 Task: Navigate through the streets of St Louis to reach the Gateway Transportation Center.
Action: Mouse moved to (282, 87)
Screenshot: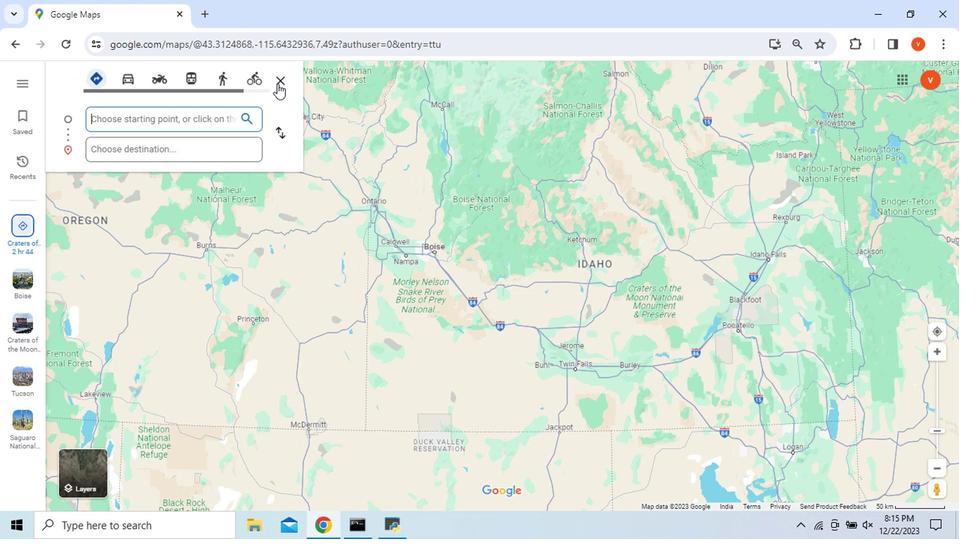 
Action: Mouse pressed left at (282, 87)
Screenshot: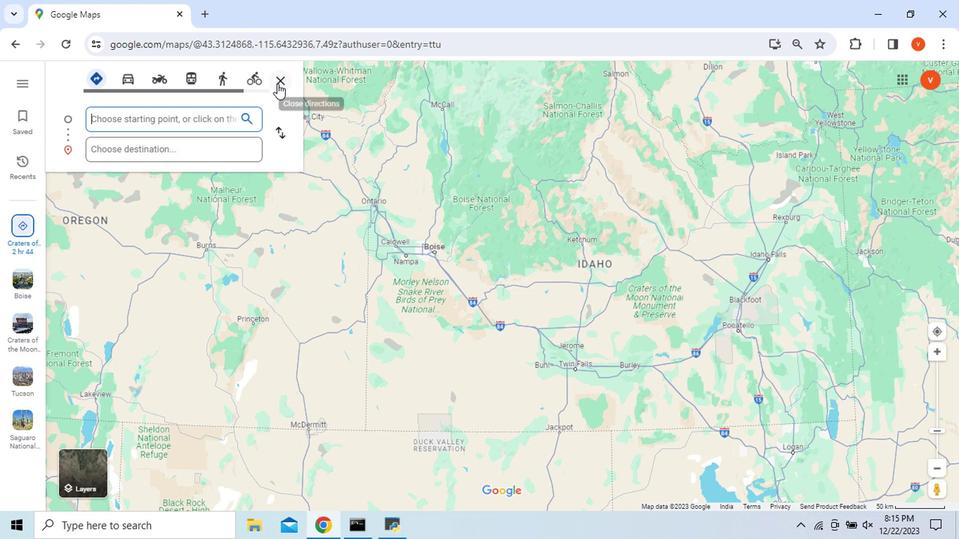 
Action: Mouse moved to (282, 87)
Screenshot: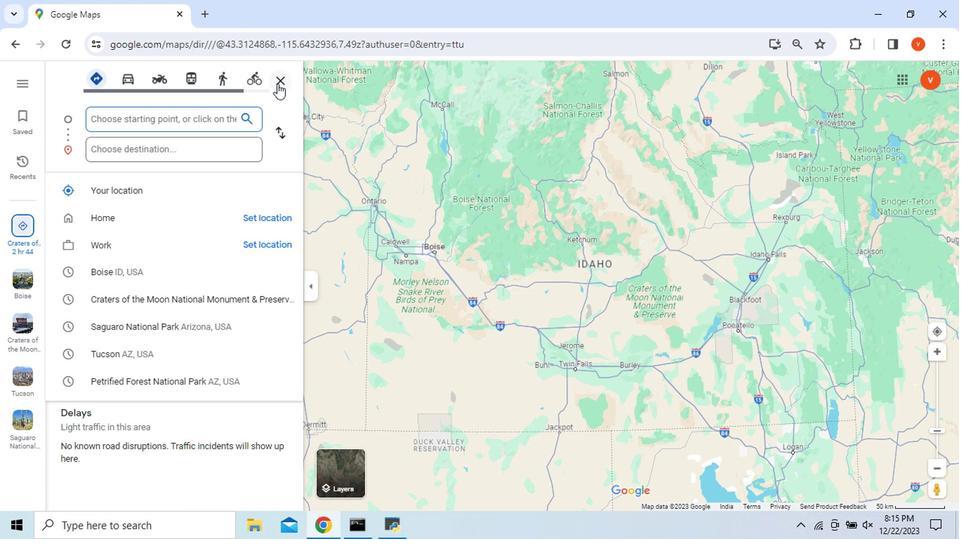 
Action: Key pressed <Key.shift>St.<Key.space><Key.shift_r>Louis
Screenshot: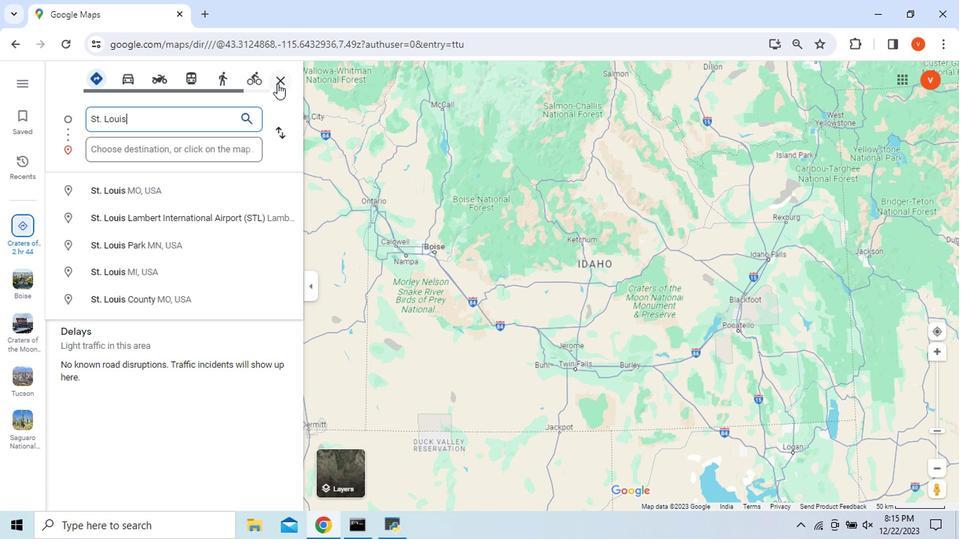 
Action: Mouse moved to (142, 187)
Screenshot: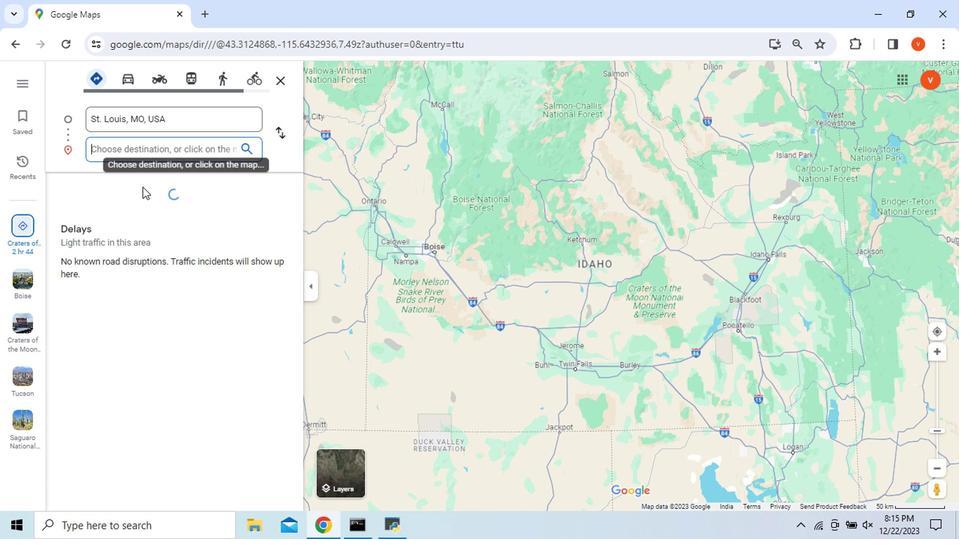 
Action: Mouse pressed left at (142, 187)
Screenshot: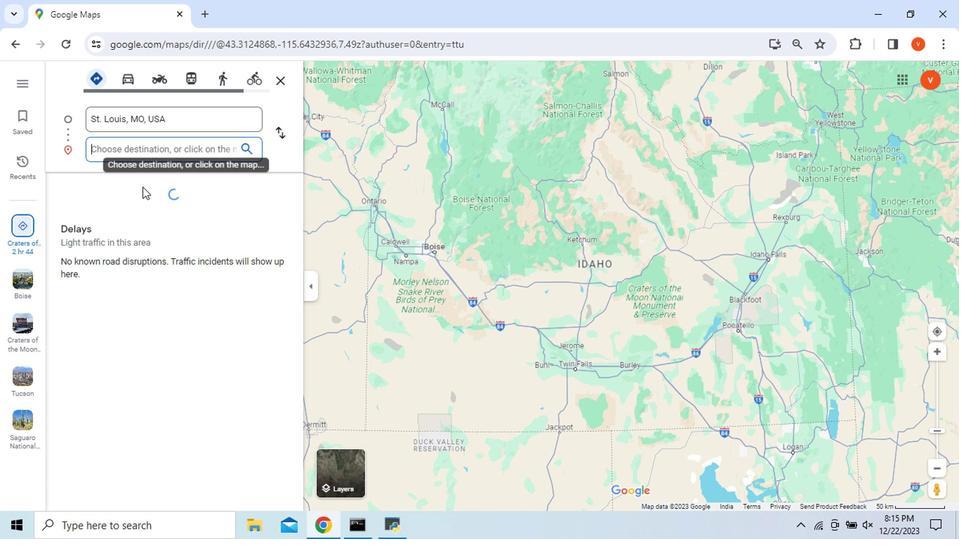 
Action: Mouse moved to (134, 156)
Screenshot: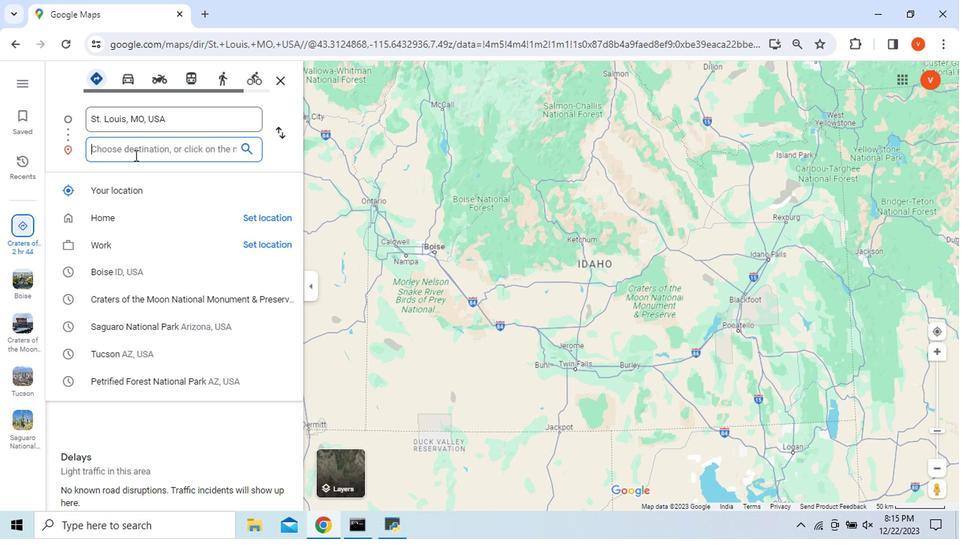 
Action: Mouse pressed left at (134, 156)
Screenshot: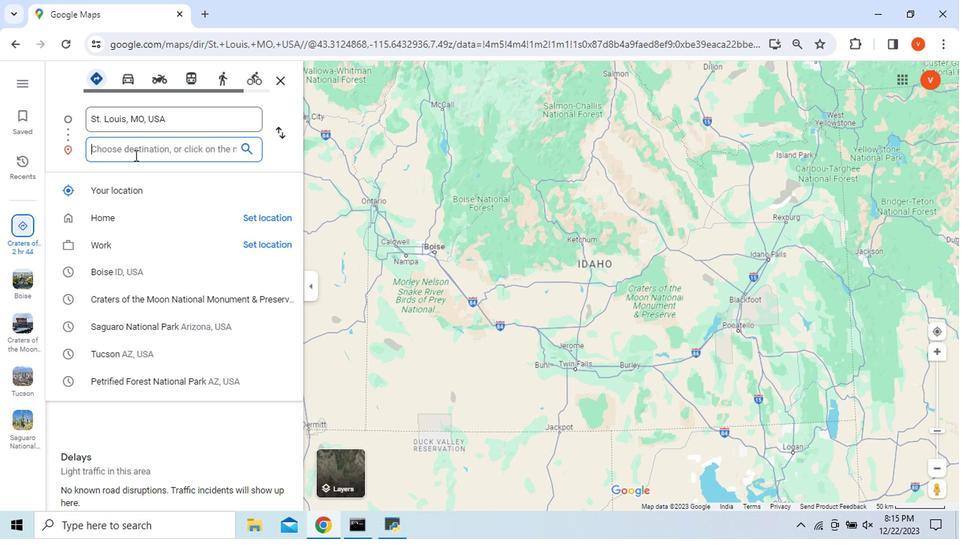 
Action: Mouse moved to (134, 157)
Screenshot: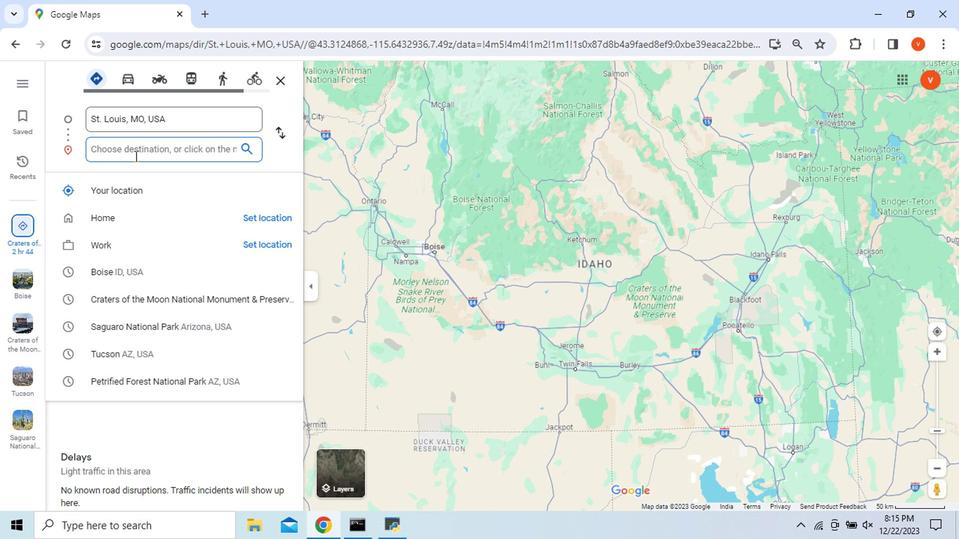 
Action: Key pressed <Key.shift>Gar<Key.backspace>teway<Key.space><Key.shift>Tra
Screenshot: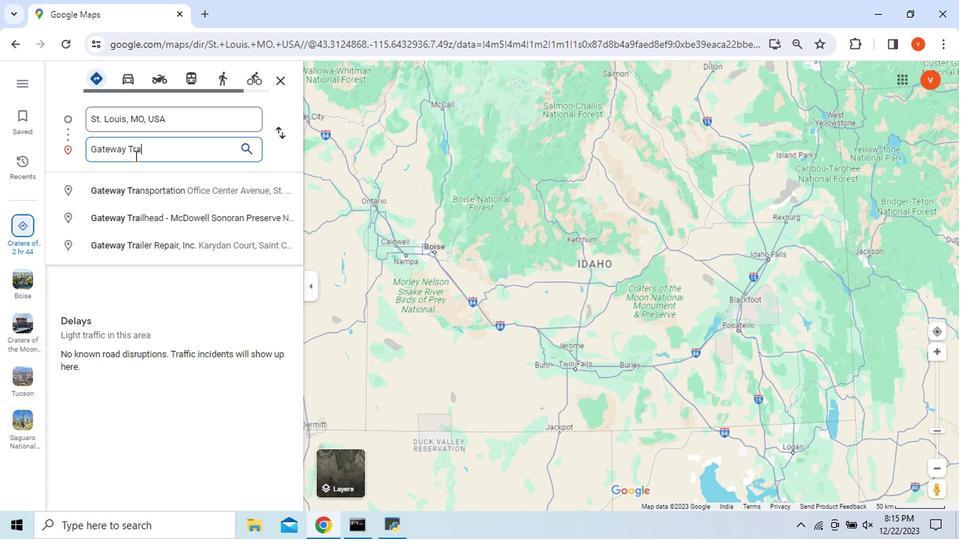 
Action: Mouse moved to (211, 184)
Screenshot: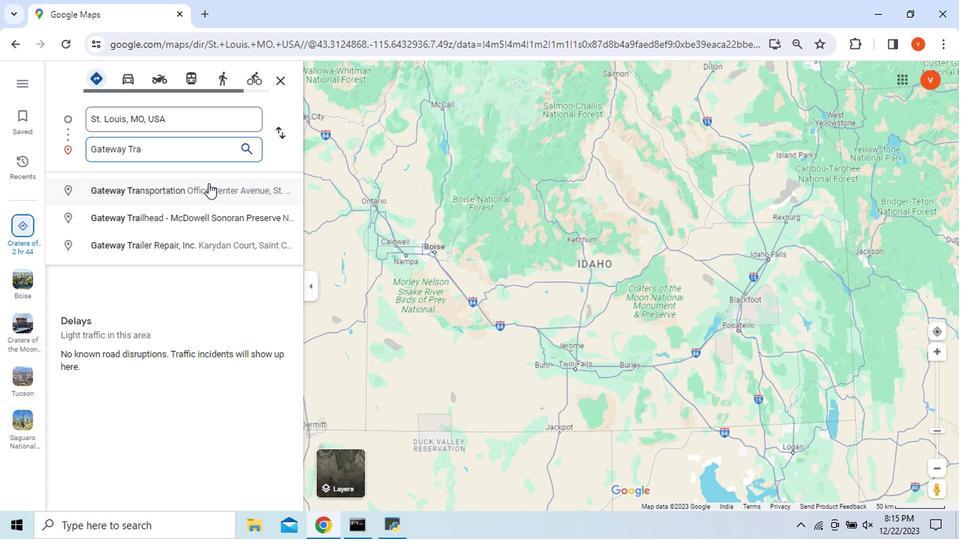 
Action: Mouse pressed left at (211, 184)
Screenshot: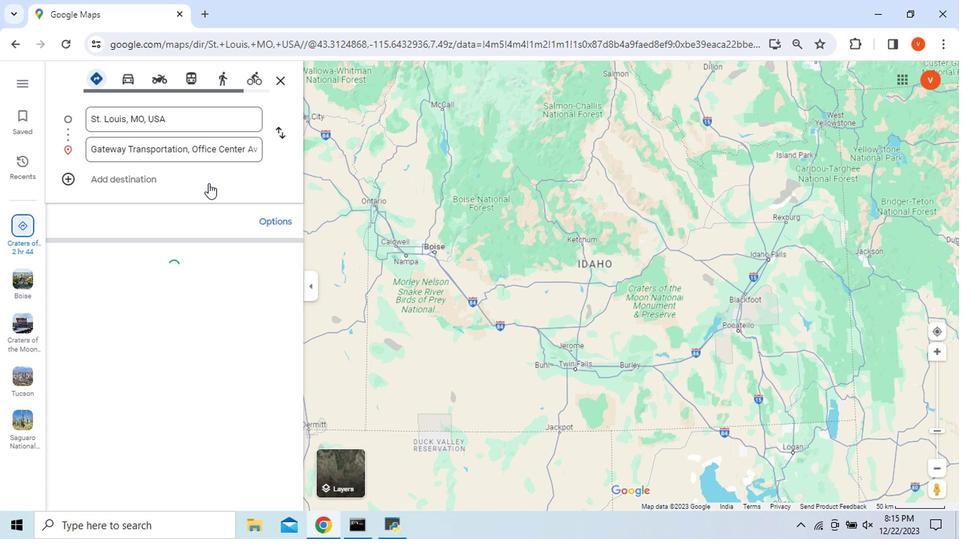 
Action: Mouse moved to (104, 338)
Screenshot: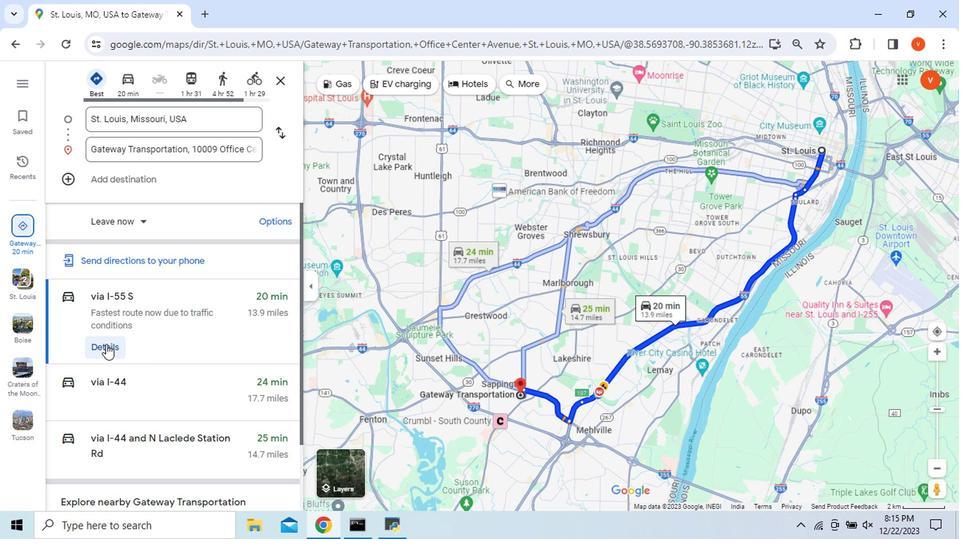 
Action: Mouse pressed left at (104, 338)
Screenshot: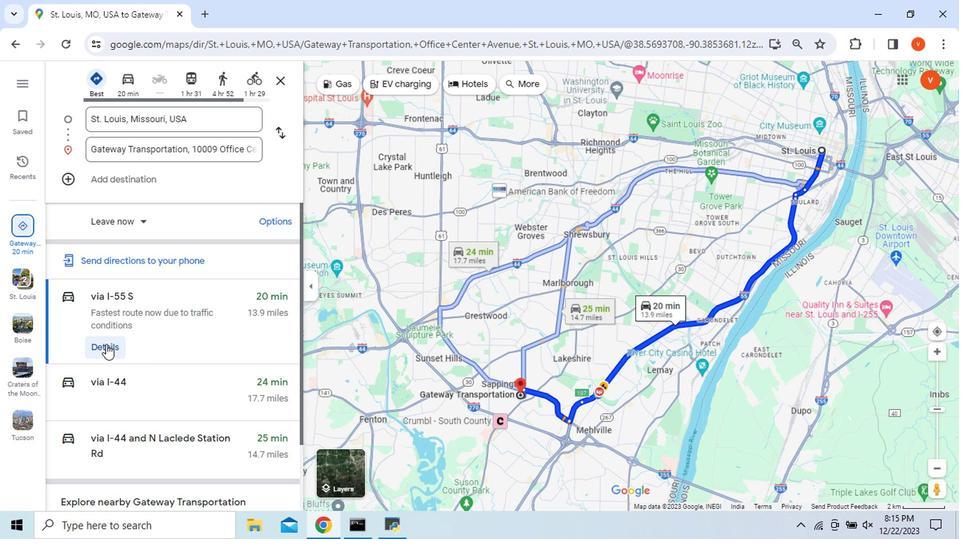 
Action: Mouse moved to (60, 238)
Screenshot: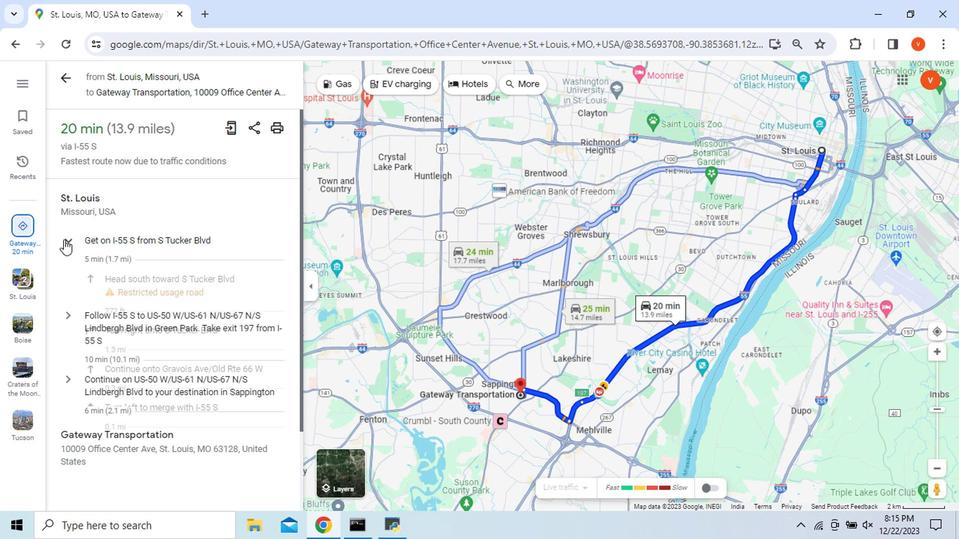
Action: Mouse pressed left at (60, 238)
Screenshot: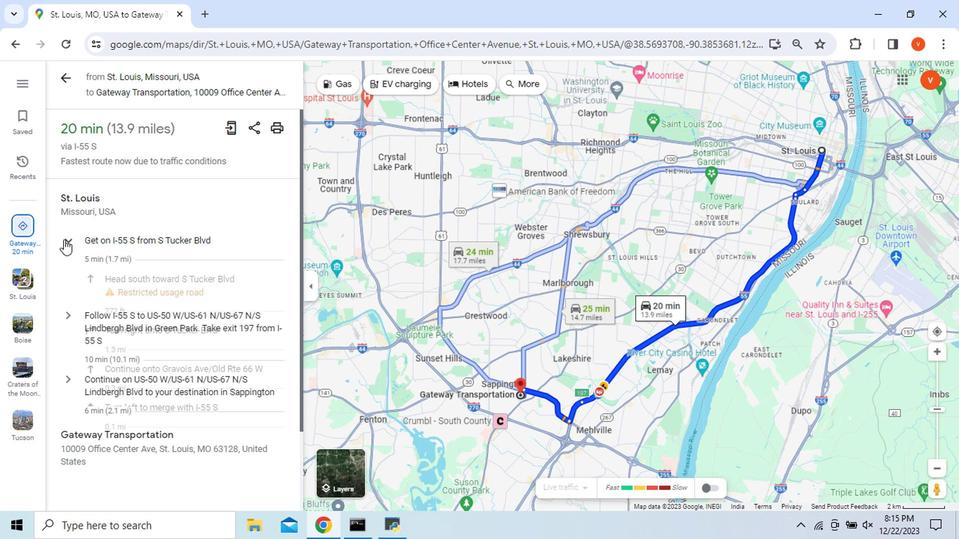 
Action: Mouse moved to (57, 241)
Screenshot: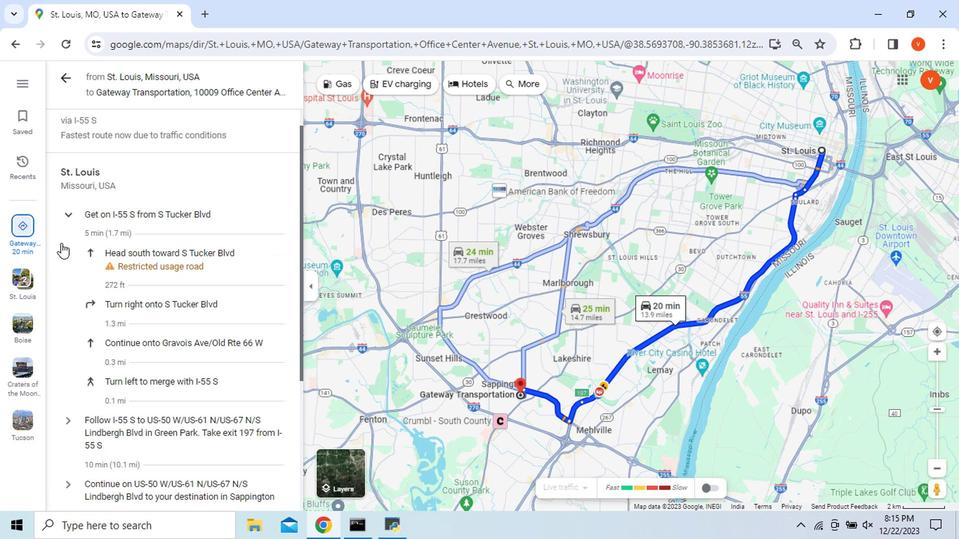 
Action: Mouse scrolled (57, 240) with delta (0, 0)
Screenshot: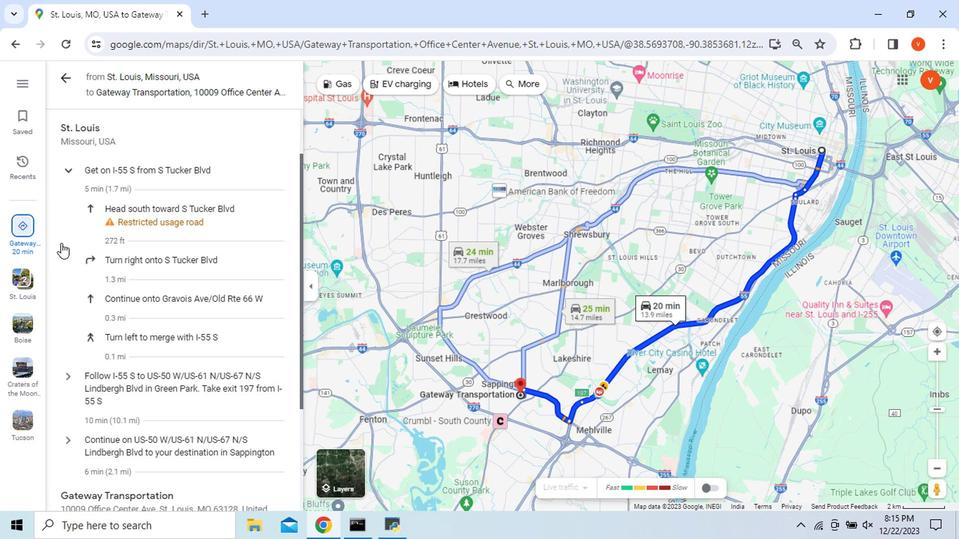 
Action: Mouse scrolled (57, 240) with delta (0, 0)
Screenshot: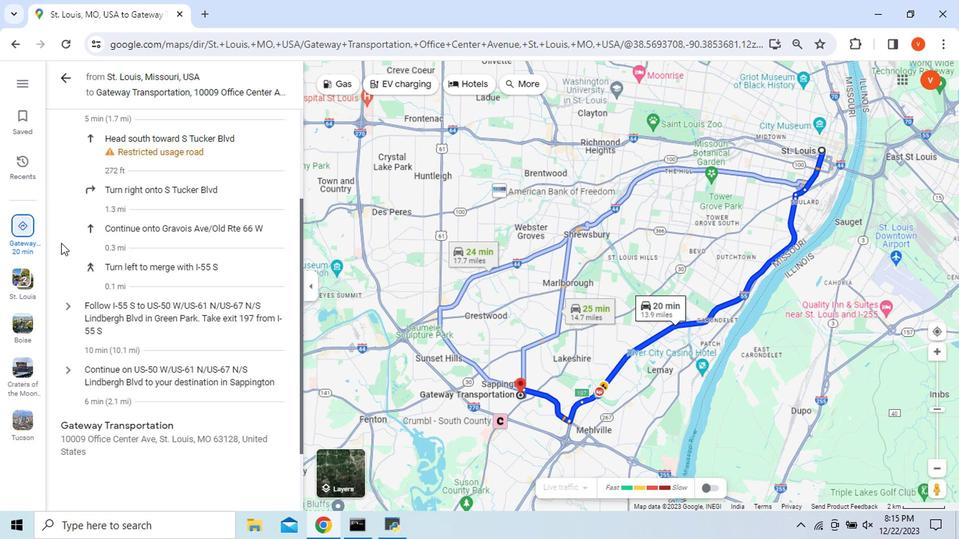 
Action: Mouse moved to (61, 303)
Screenshot: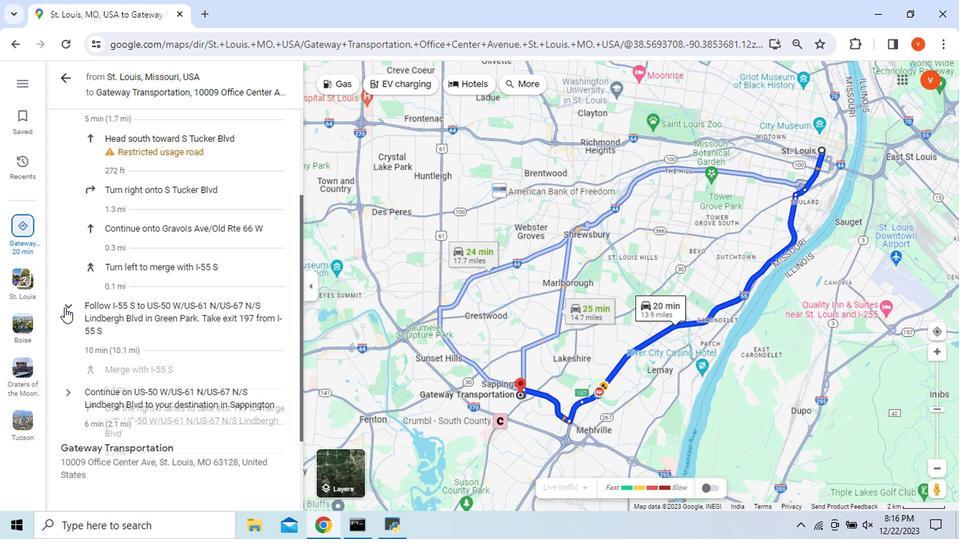 
Action: Mouse pressed left at (61, 303)
Screenshot: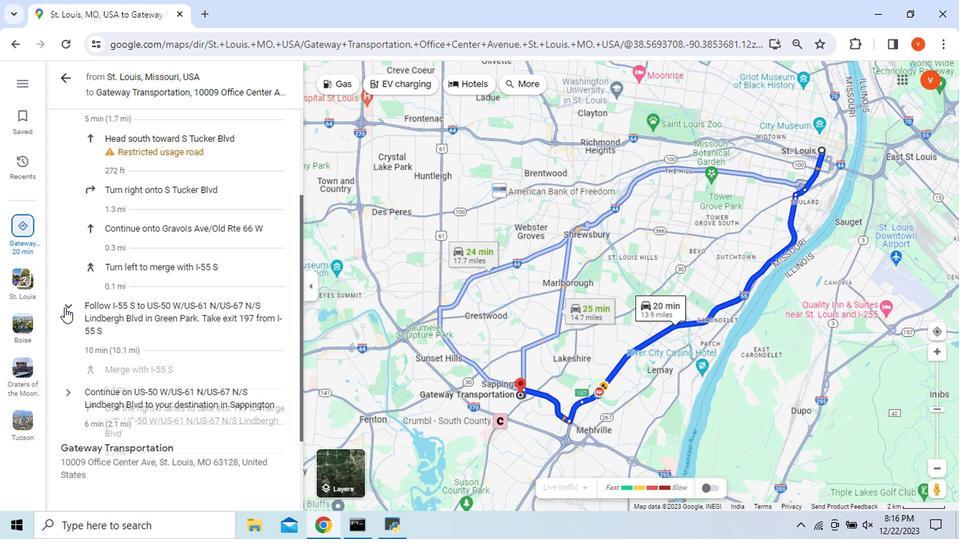 
Action: Mouse moved to (61, 303)
Screenshot: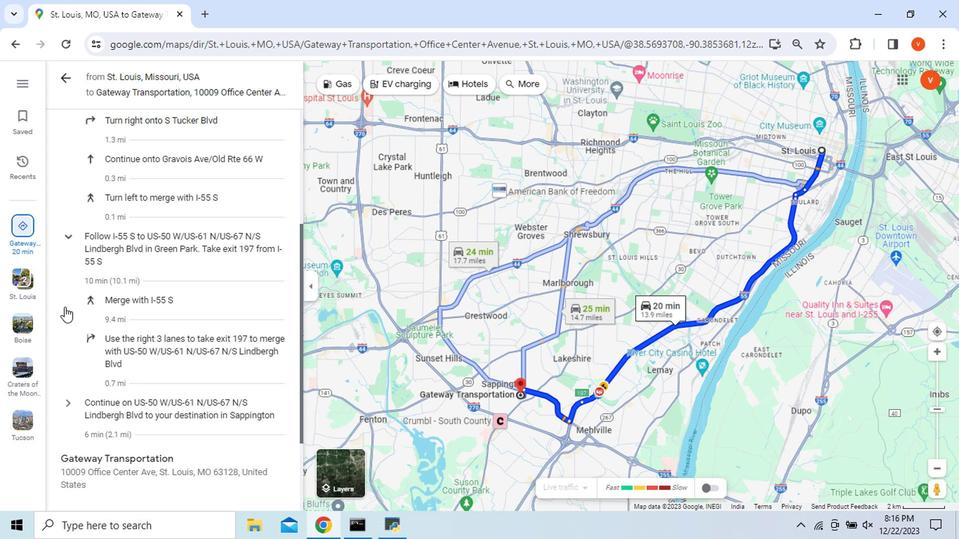 
Action: Mouse scrolled (61, 302) with delta (0, 0)
Screenshot: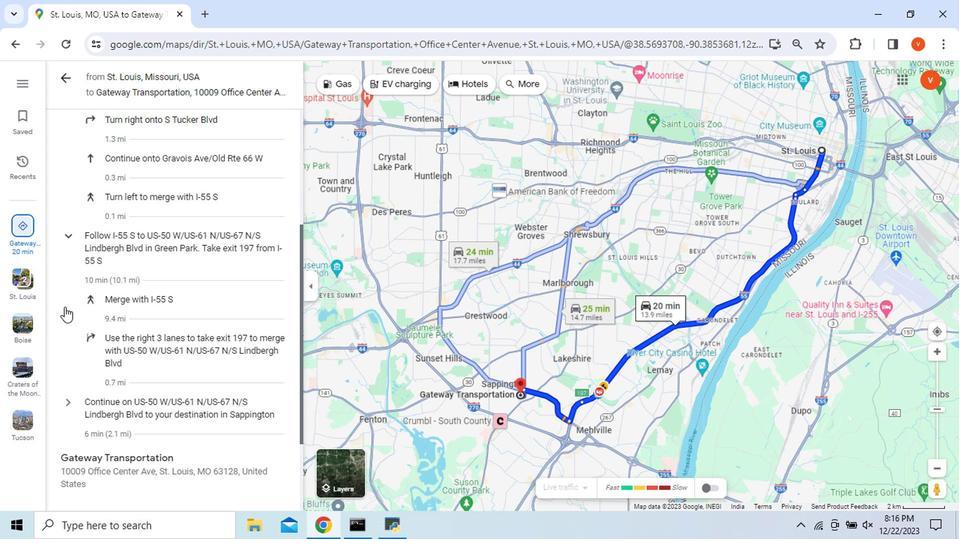 
Action: Mouse scrolled (61, 302) with delta (0, 0)
Screenshot: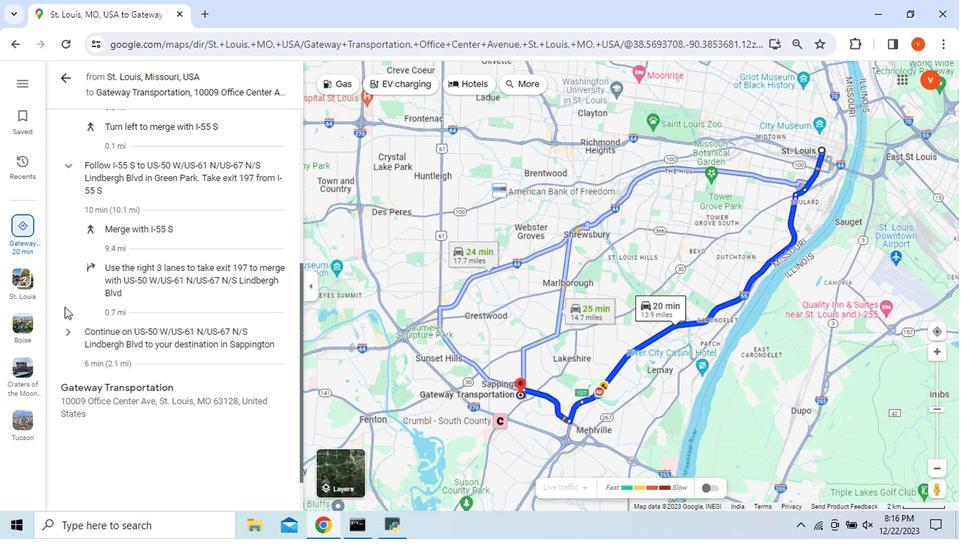 
Action: Mouse moved to (61, 323)
Screenshot: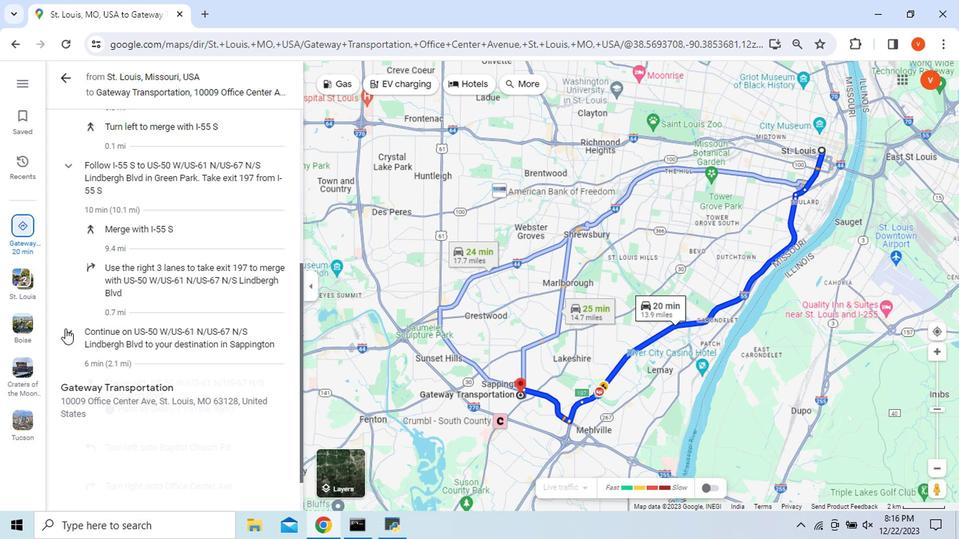 
Action: Mouse pressed left at (61, 323)
Screenshot: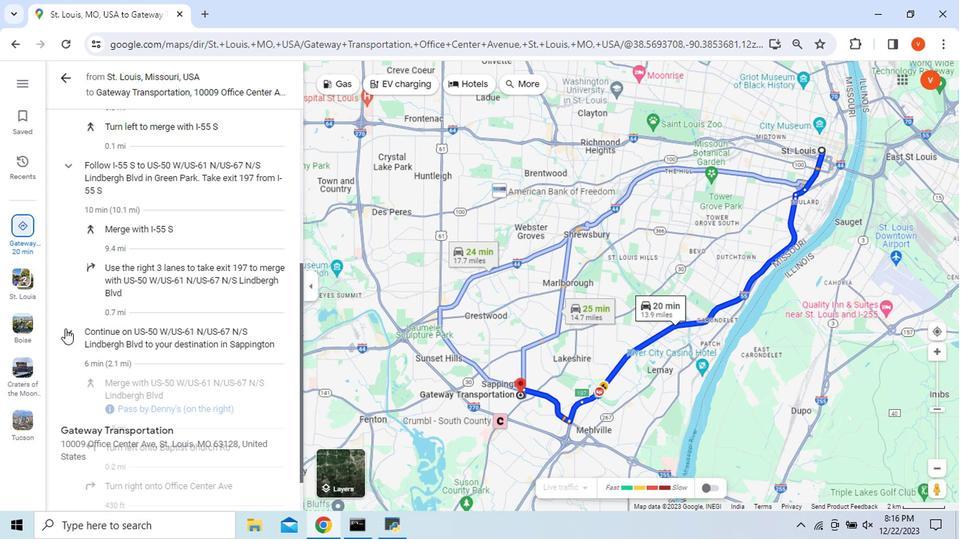 
Action: Mouse scrolled (61, 323) with delta (0, 0)
Screenshot: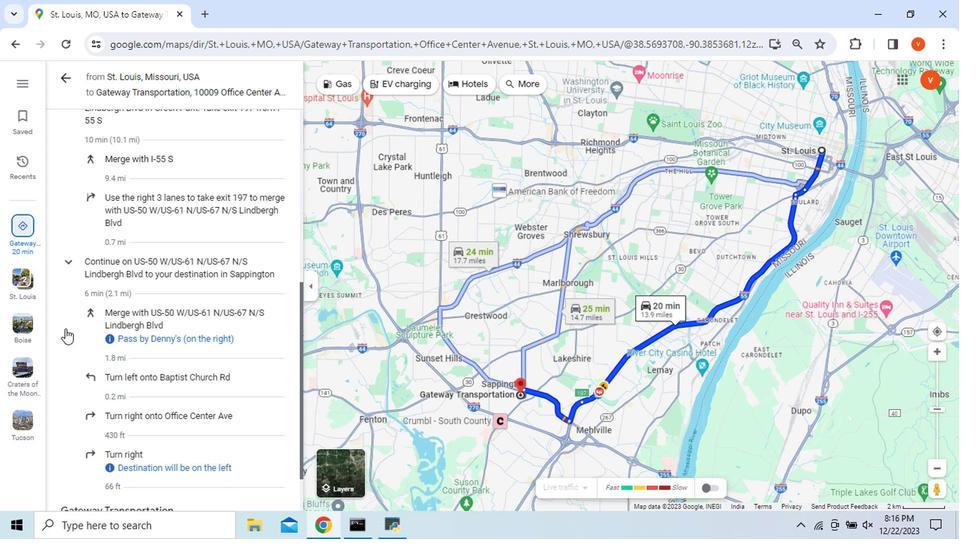 
Action: Mouse scrolled (61, 323) with delta (0, 0)
Screenshot: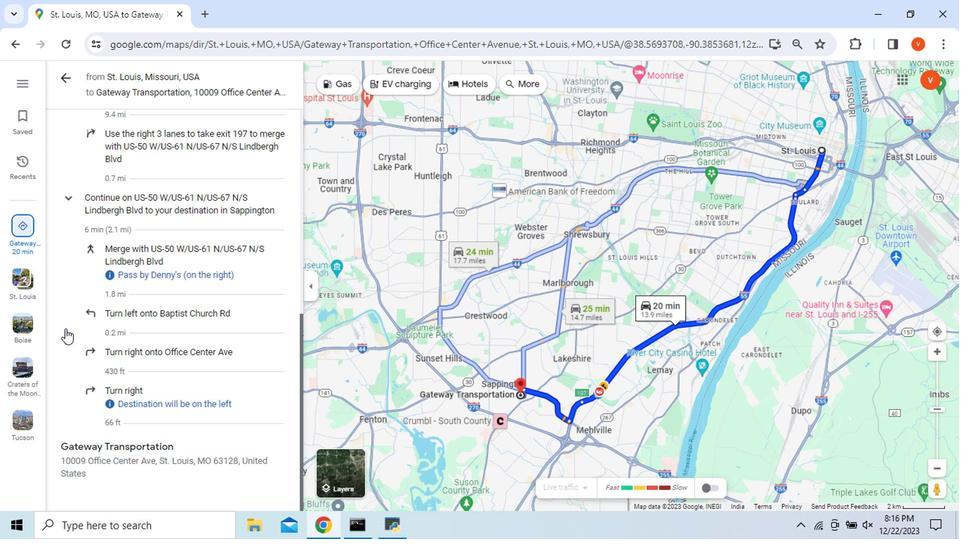 
Action: Mouse scrolled (61, 323) with delta (0, 0)
Screenshot: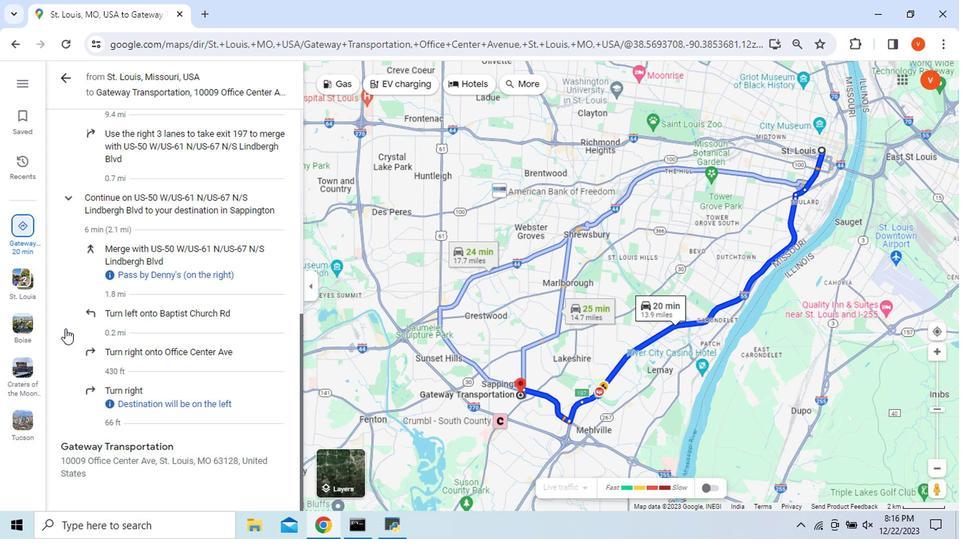
Action: Mouse moved to (62, 82)
Screenshot: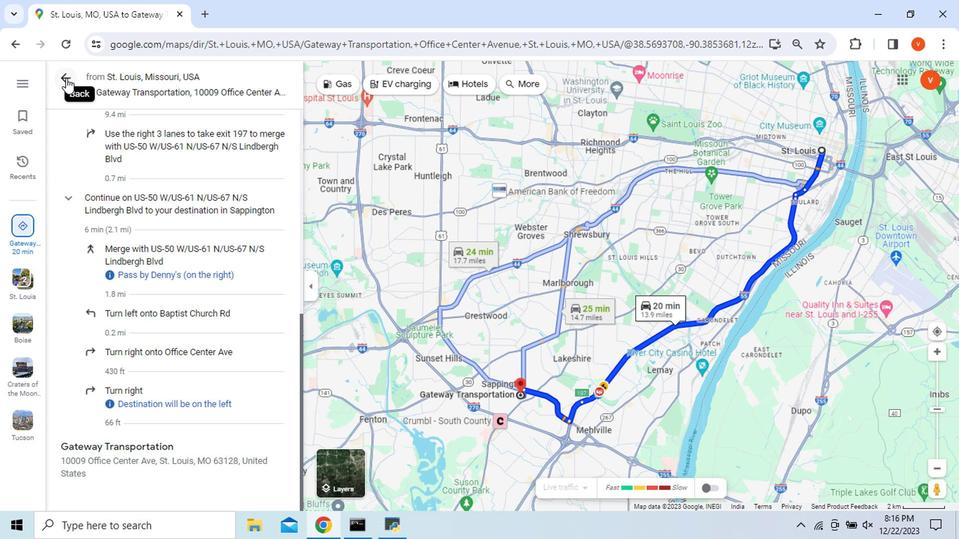 
Action: Mouse pressed left at (62, 82)
Screenshot: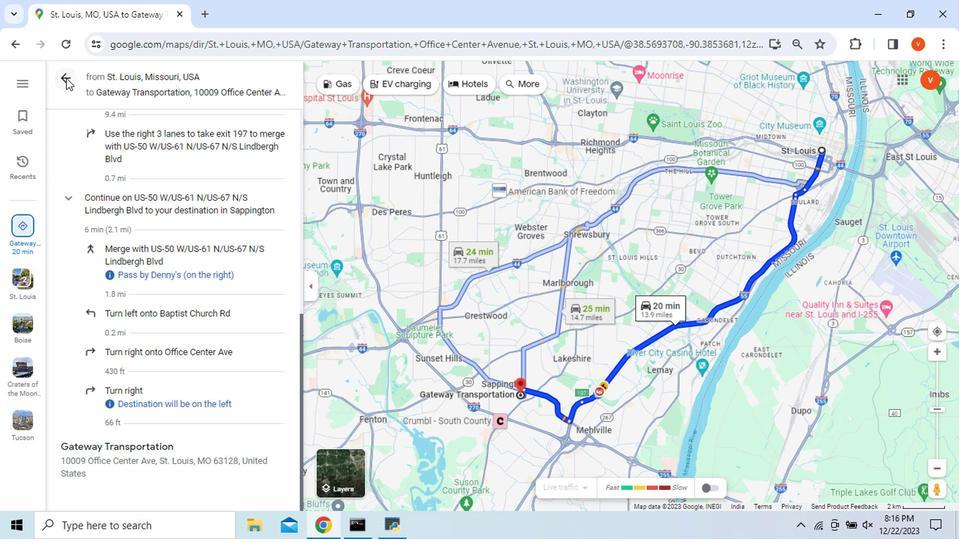 
Action: Mouse moved to (124, 391)
Screenshot: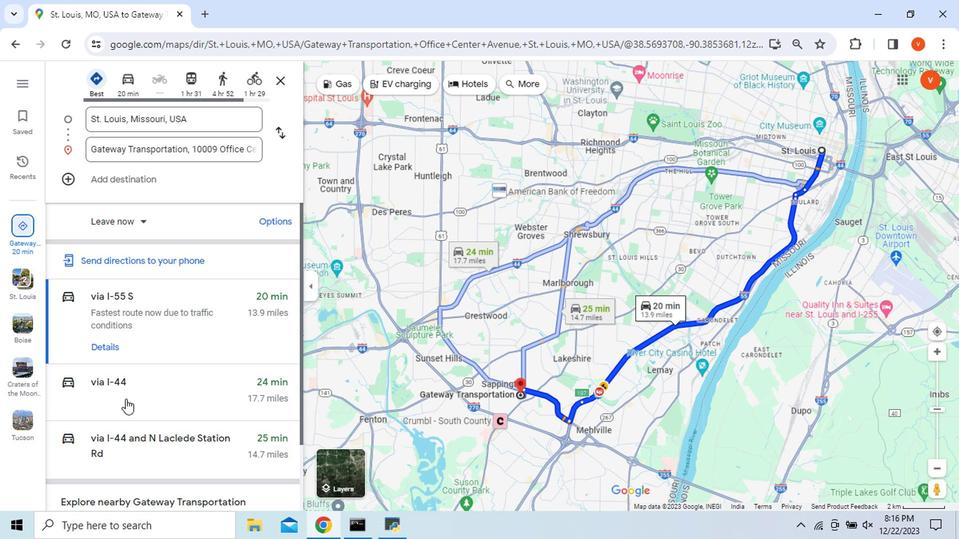 
Action: Mouse pressed left at (124, 391)
Screenshot: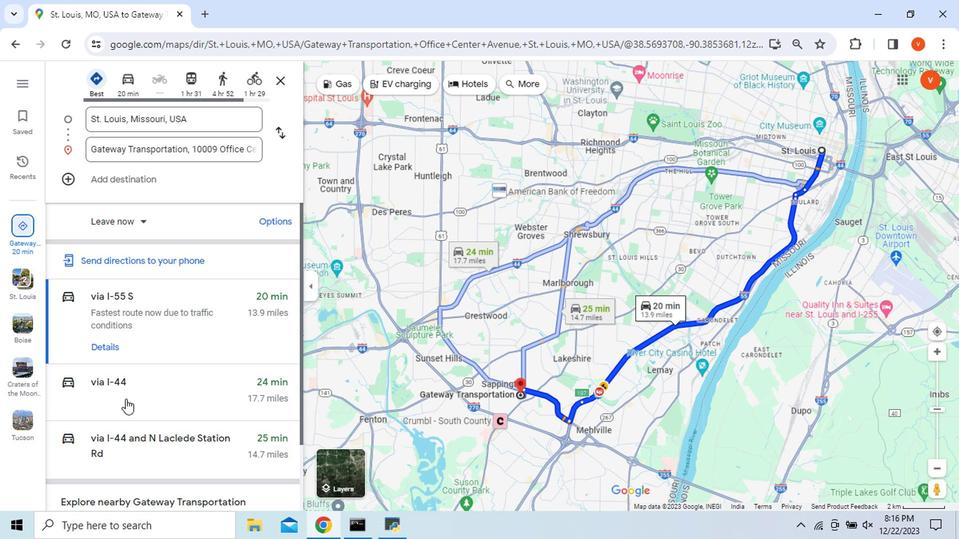 
Action: Mouse moved to (110, 382)
Screenshot: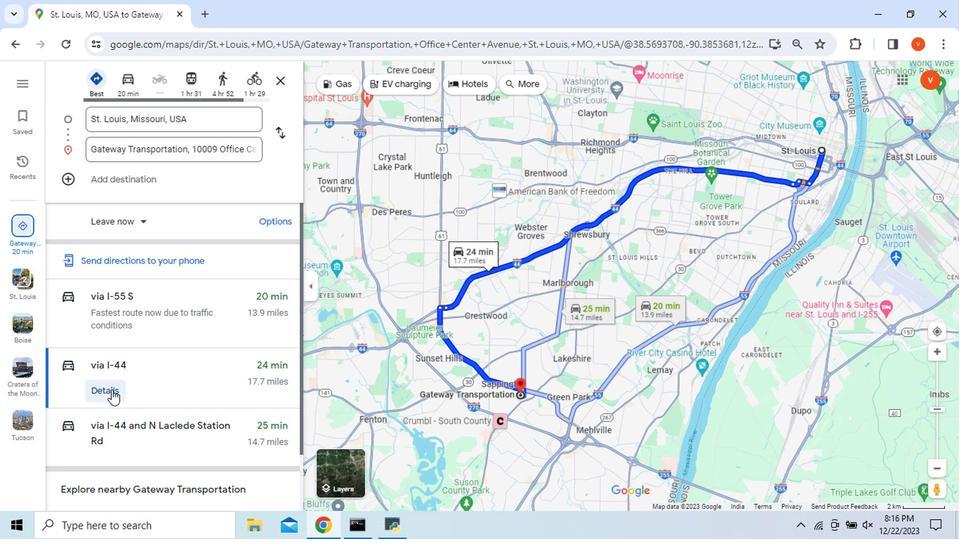 
Action: Mouse pressed left at (110, 382)
Screenshot: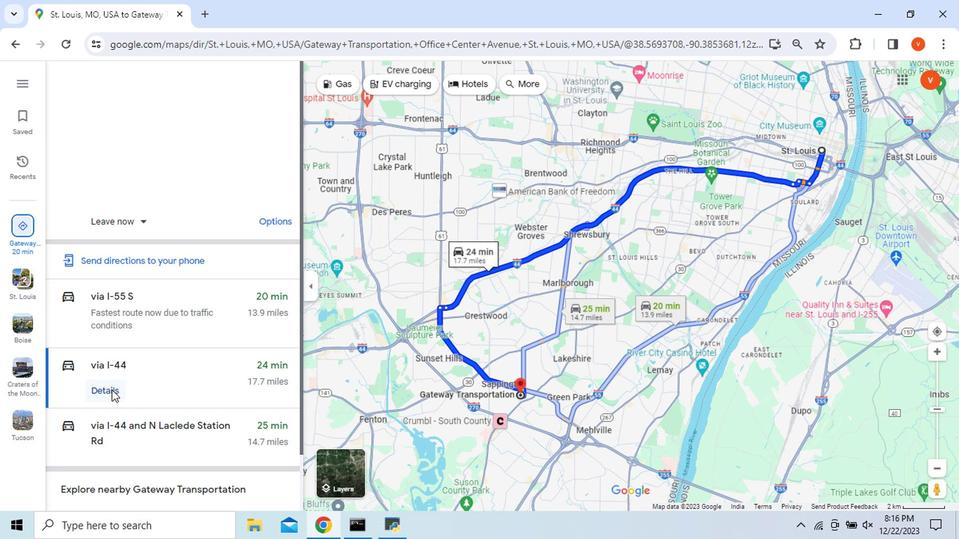 
Action: Mouse moved to (65, 227)
Screenshot: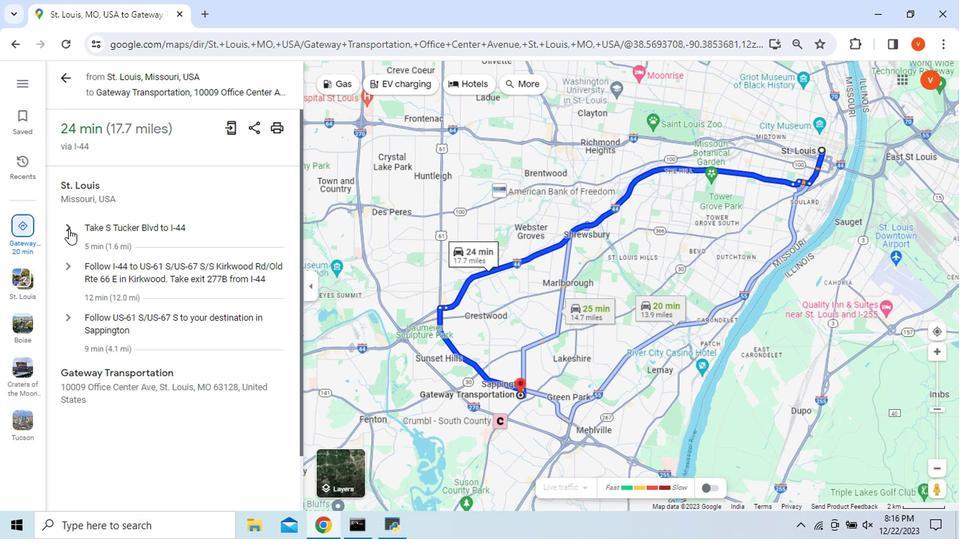 
Action: Mouse pressed left at (65, 227)
Screenshot: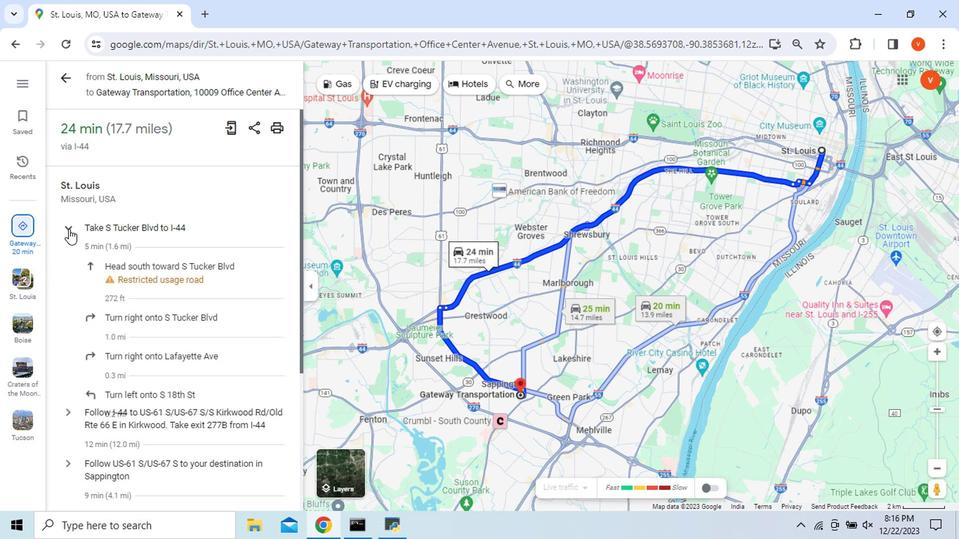 
Action: Mouse moved to (58, 263)
Screenshot: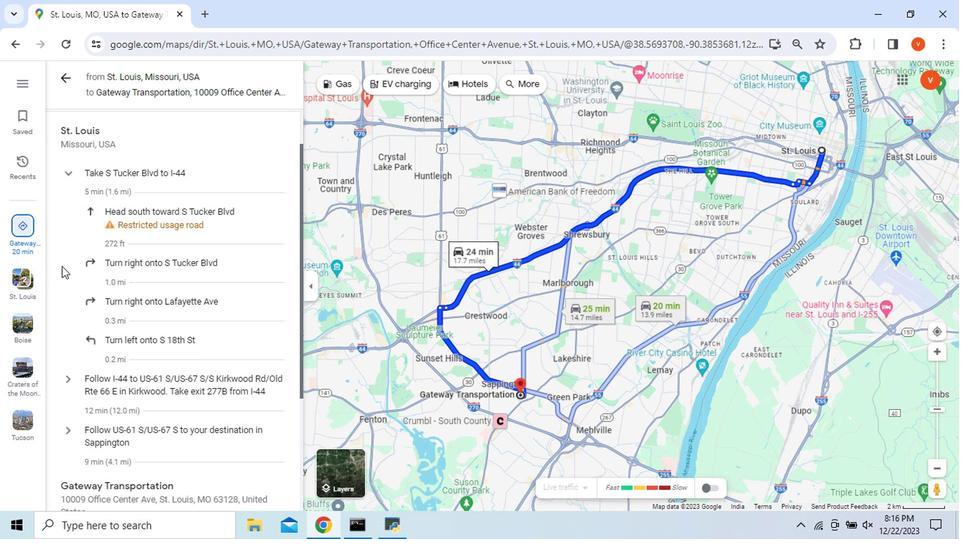 
Action: Mouse scrolled (58, 263) with delta (0, 0)
Screenshot: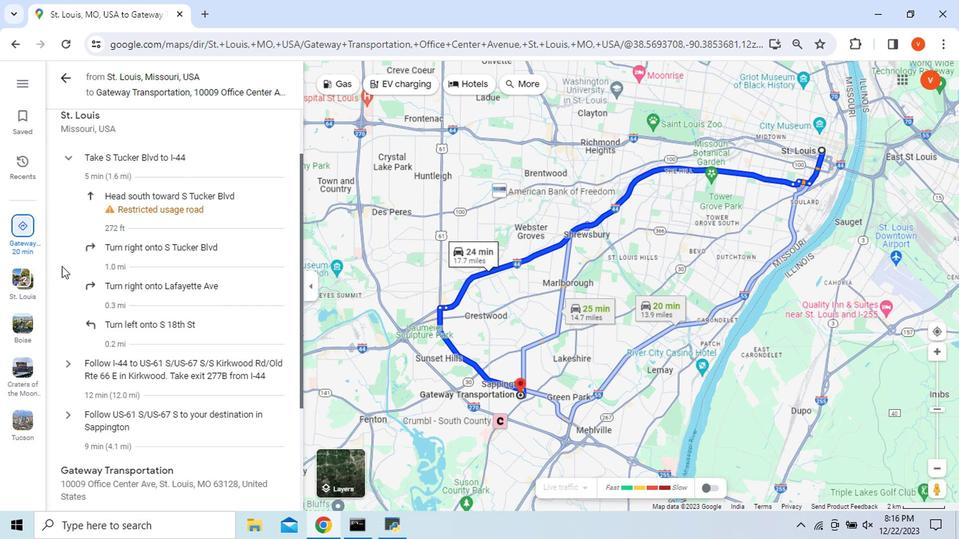 
Action: Mouse scrolled (58, 263) with delta (0, 0)
Screenshot: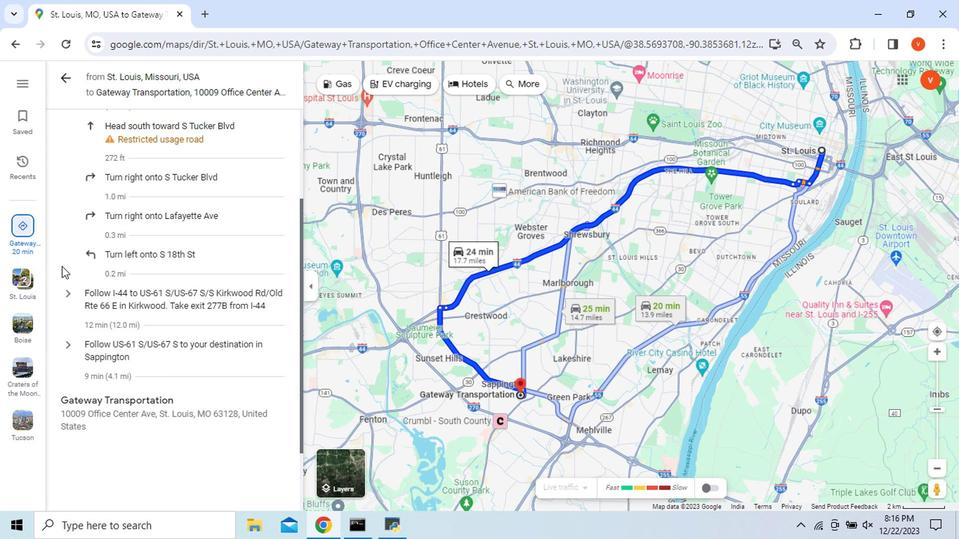 
Action: Mouse scrolled (58, 263) with delta (0, 0)
Screenshot: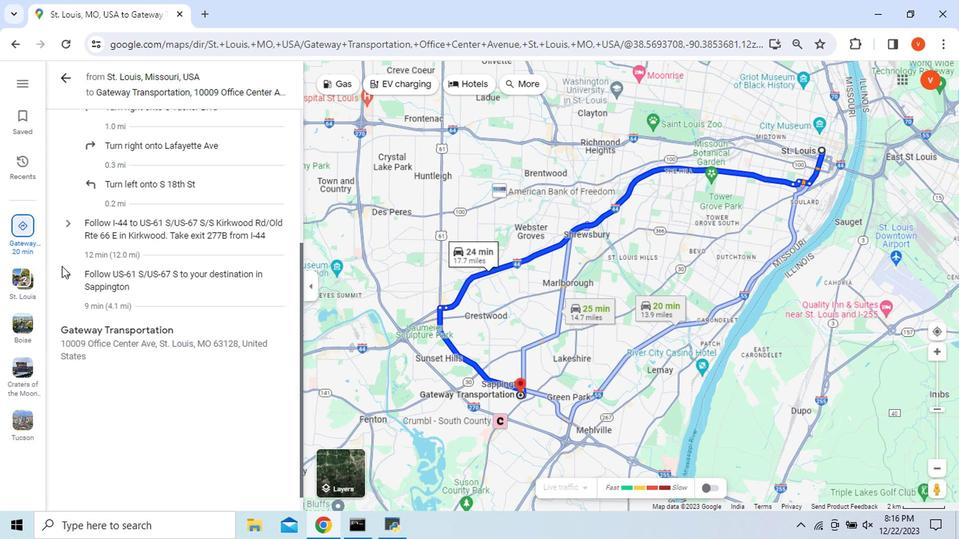 
Action: Mouse moved to (61, 225)
Screenshot: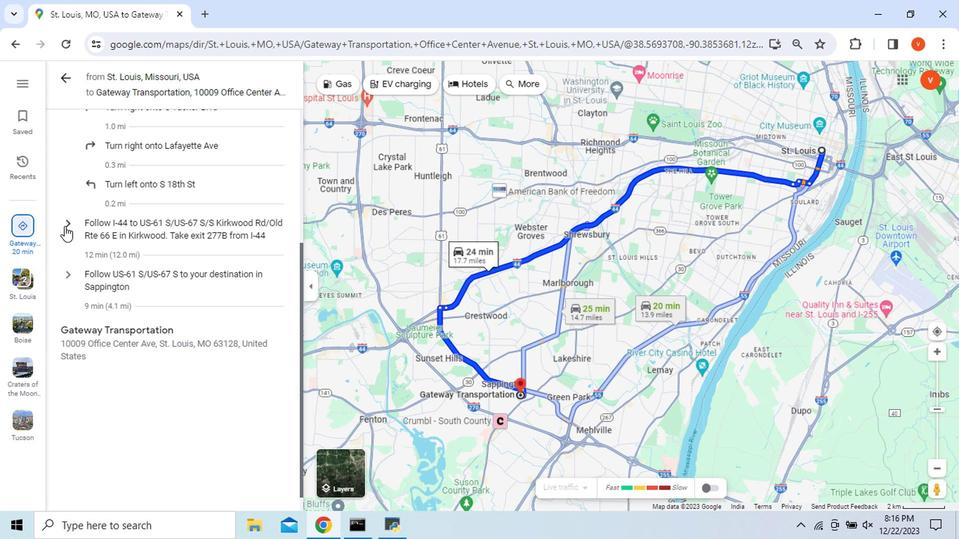 
Action: Mouse pressed left at (61, 225)
Screenshot: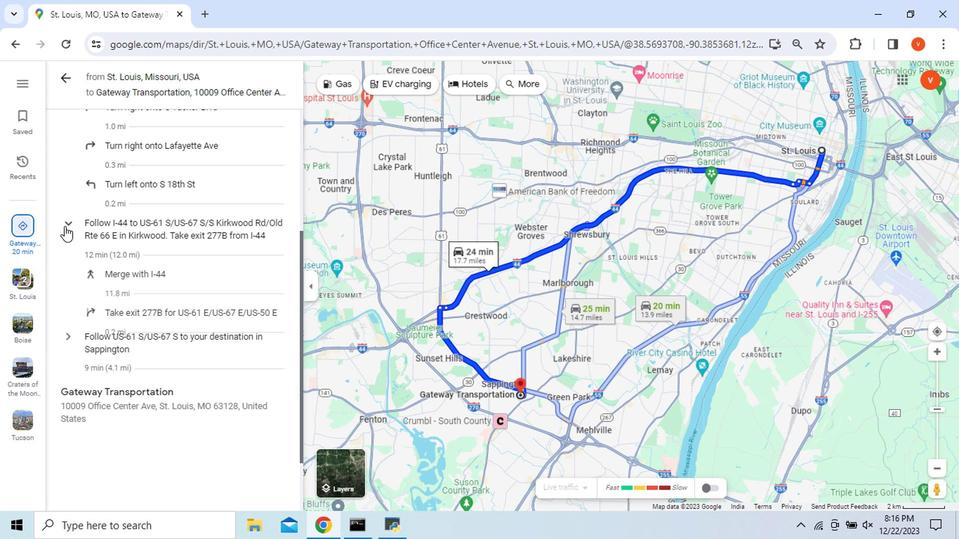 
Action: Mouse moved to (61, 225)
Screenshot: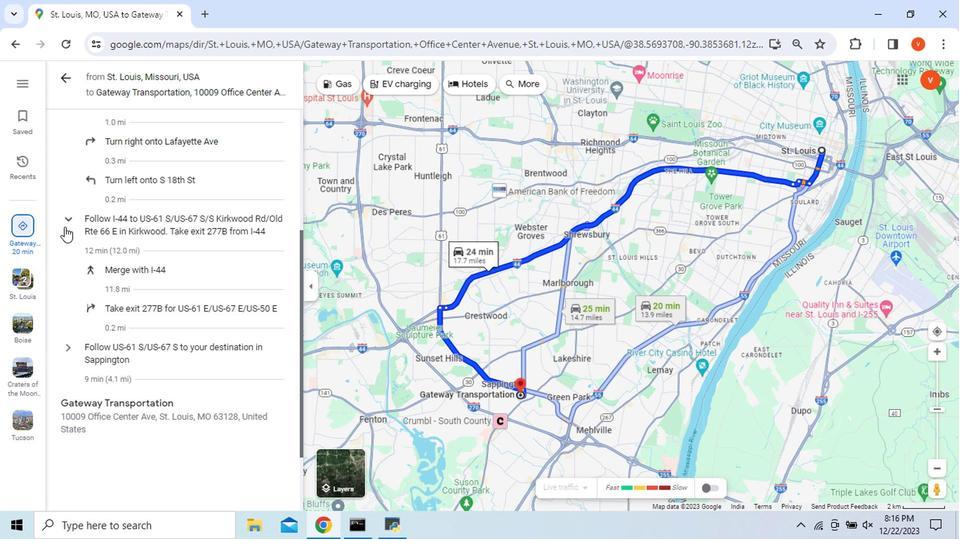 
Action: Mouse scrolled (61, 225) with delta (0, 0)
Screenshot: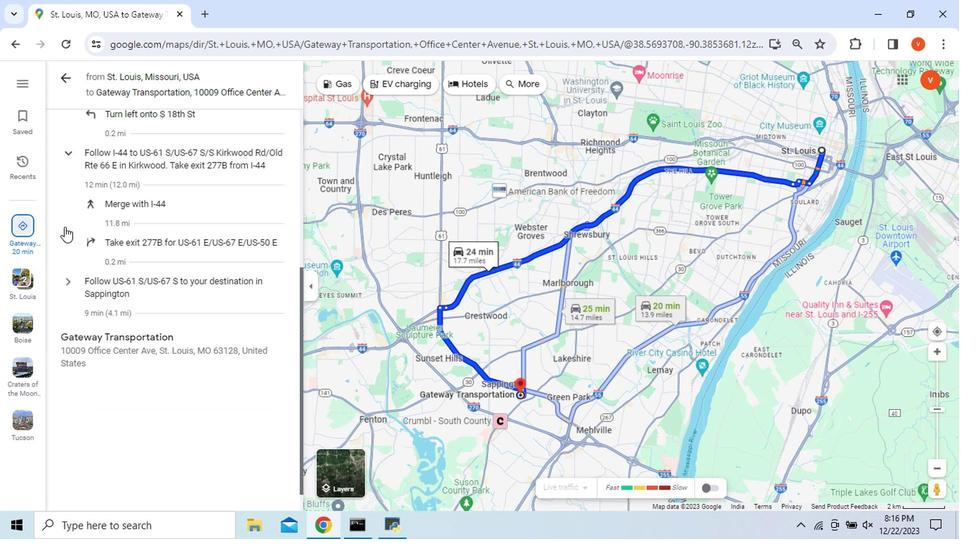 
Action: Mouse scrolled (61, 225) with delta (0, 0)
Screenshot: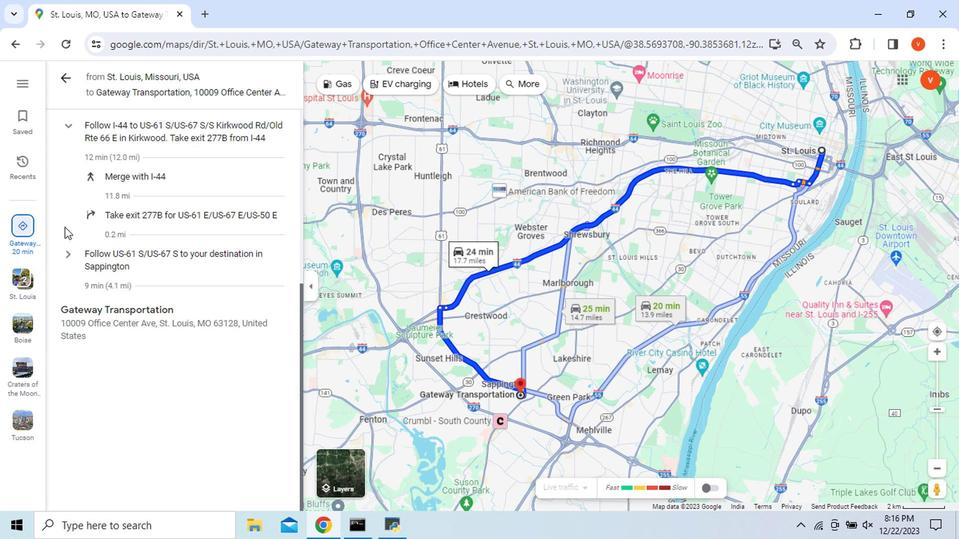 
Action: Mouse moved to (60, 252)
Screenshot: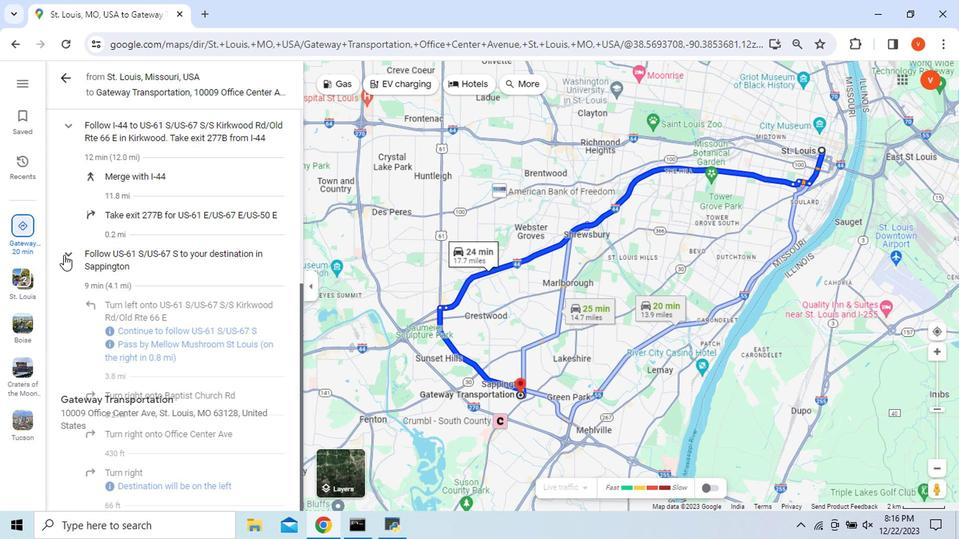 
Action: Mouse pressed left at (60, 252)
Screenshot: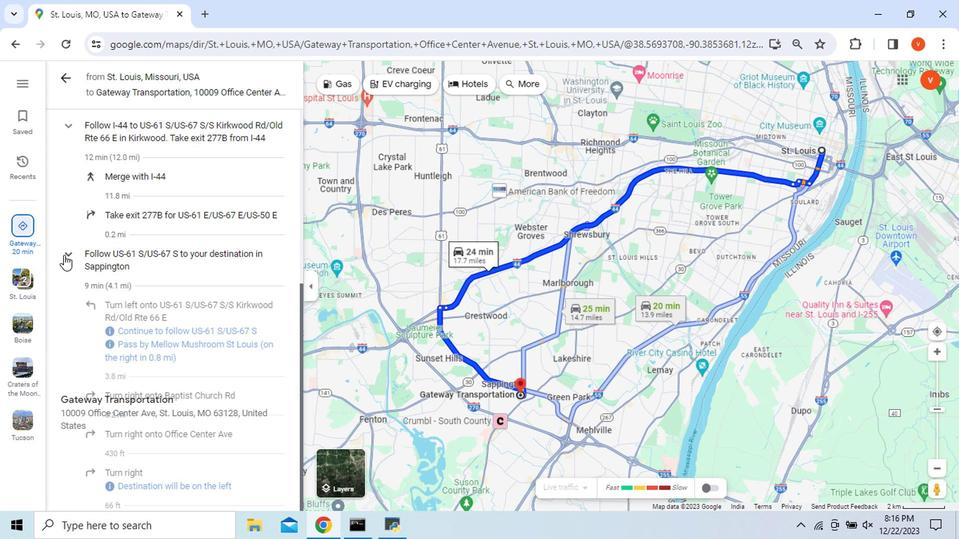 
Action: Mouse moved to (58, 254)
Screenshot: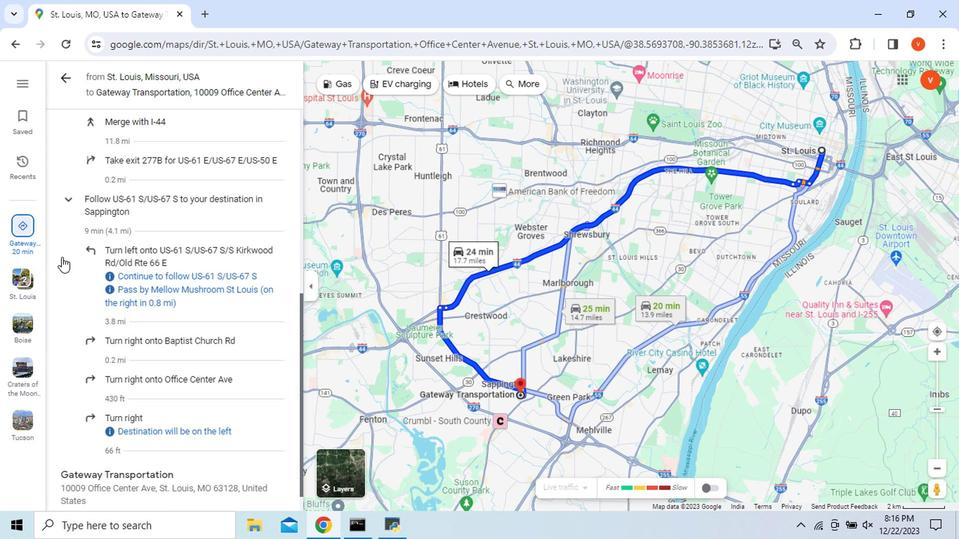 
Action: Mouse scrolled (58, 254) with delta (0, 0)
Screenshot: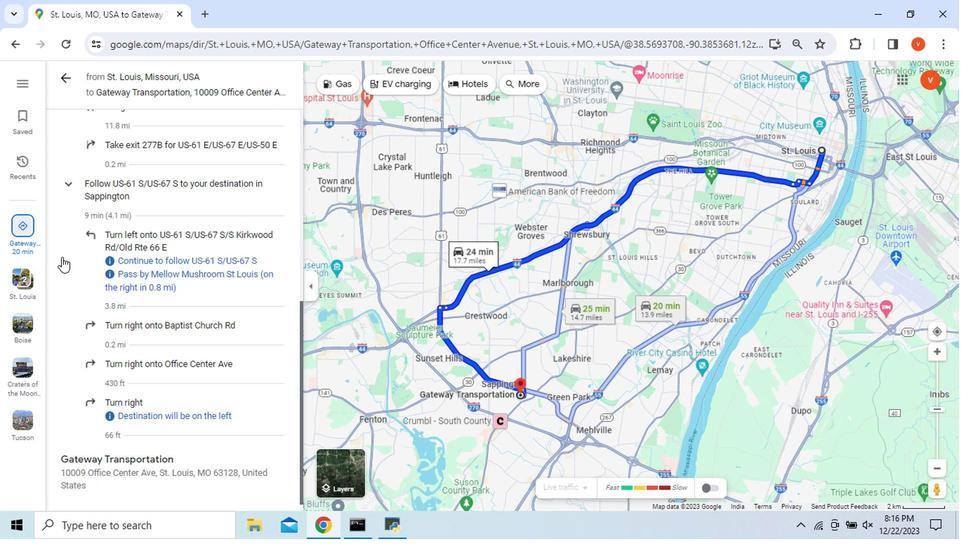 
Action: Mouse scrolled (58, 254) with delta (0, 0)
Screenshot: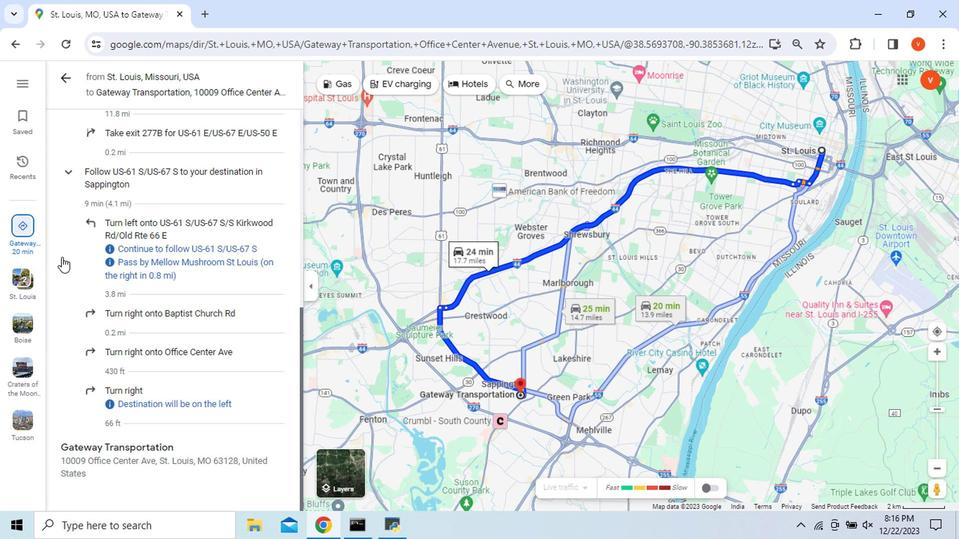 
Action: Mouse moved to (59, 81)
Screenshot: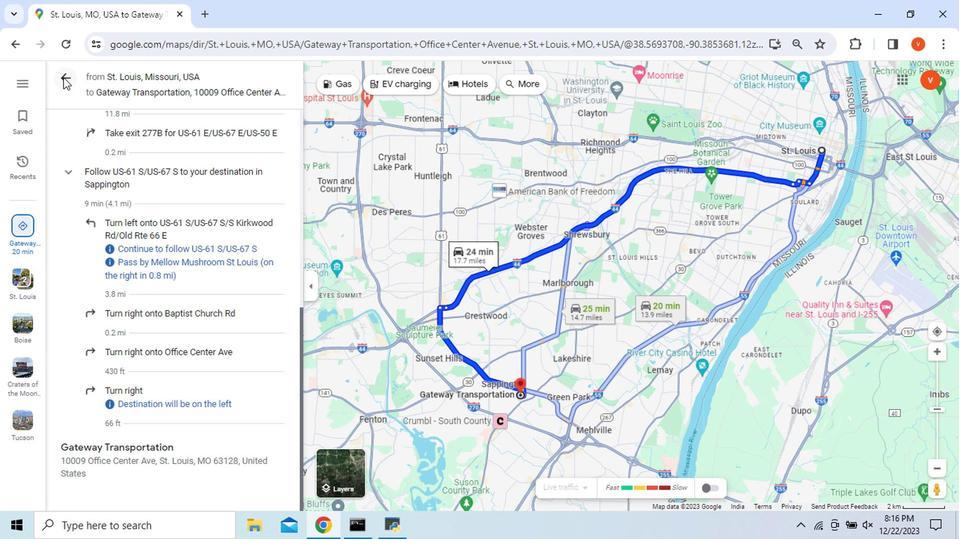 
Action: Mouse pressed left at (59, 81)
Screenshot: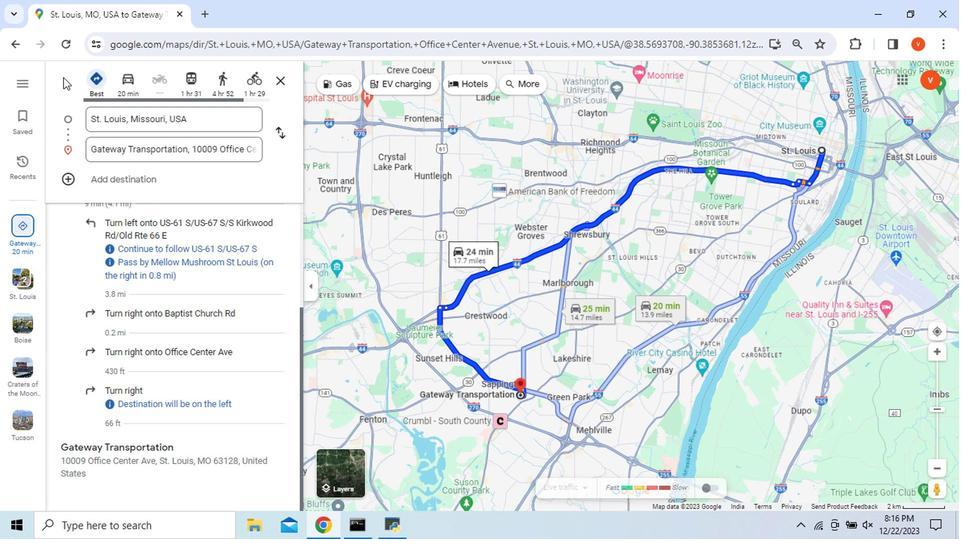 
Action: Mouse moved to (607, 215)
Screenshot: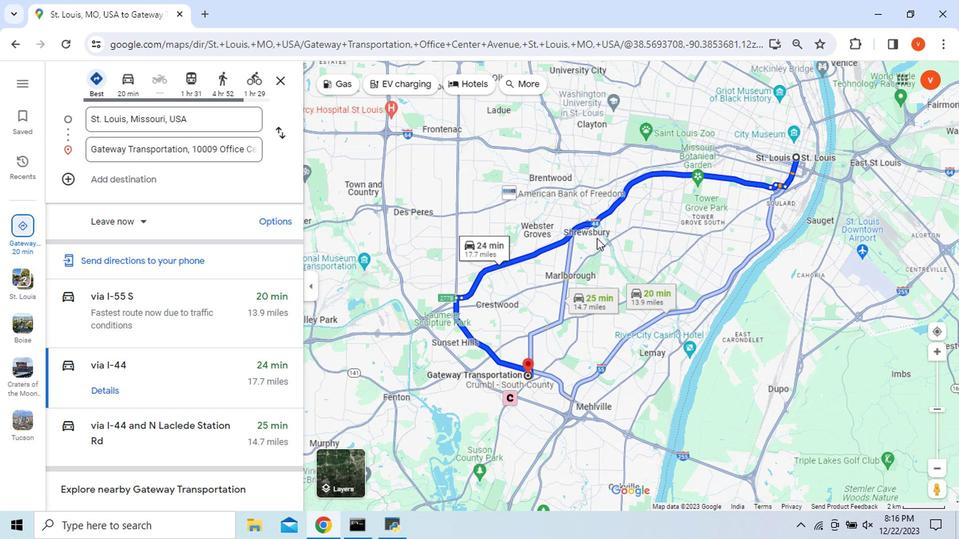 
Action: Mouse scrolled (607, 214) with delta (0, 0)
Screenshot: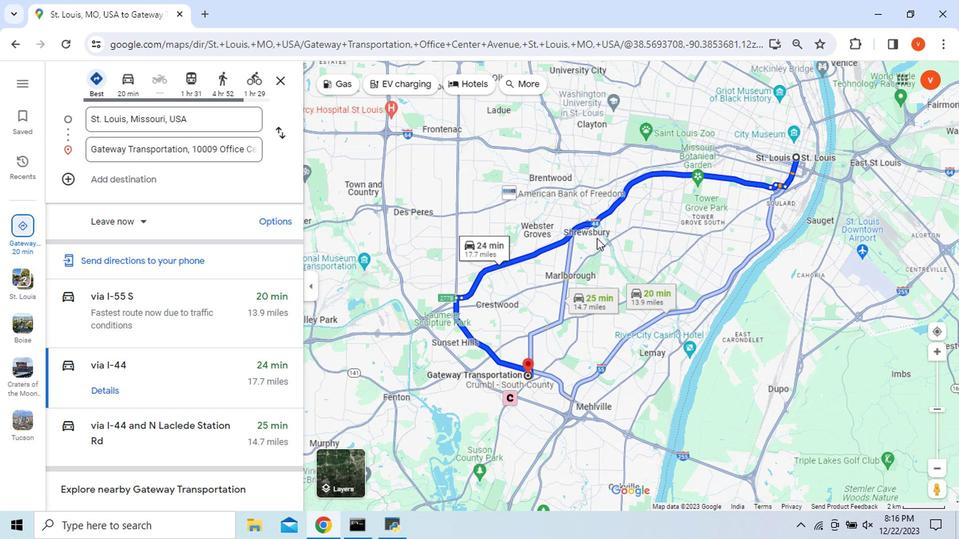 
Action: Mouse moved to (656, 277)
Screenshot: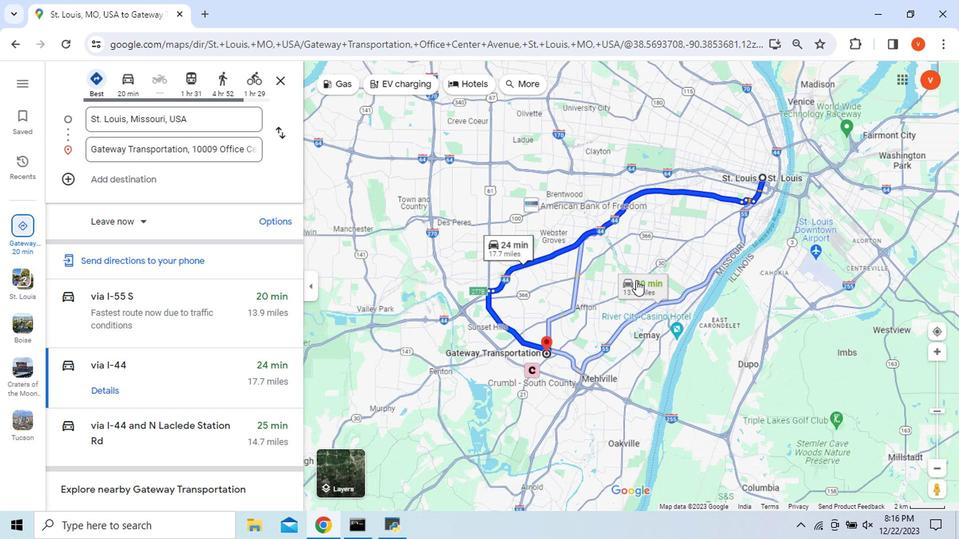 
Action: Mouse scrolled (656, 276) with delta (0, 0)
Screenshot: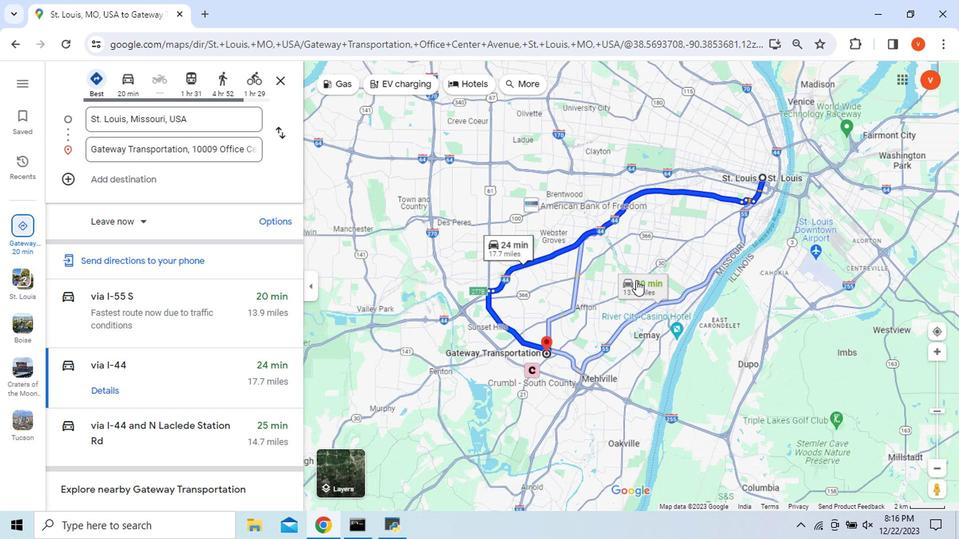 
Action: Mouse scrolled (656, 276) with delta (0, 0)
Screenshot: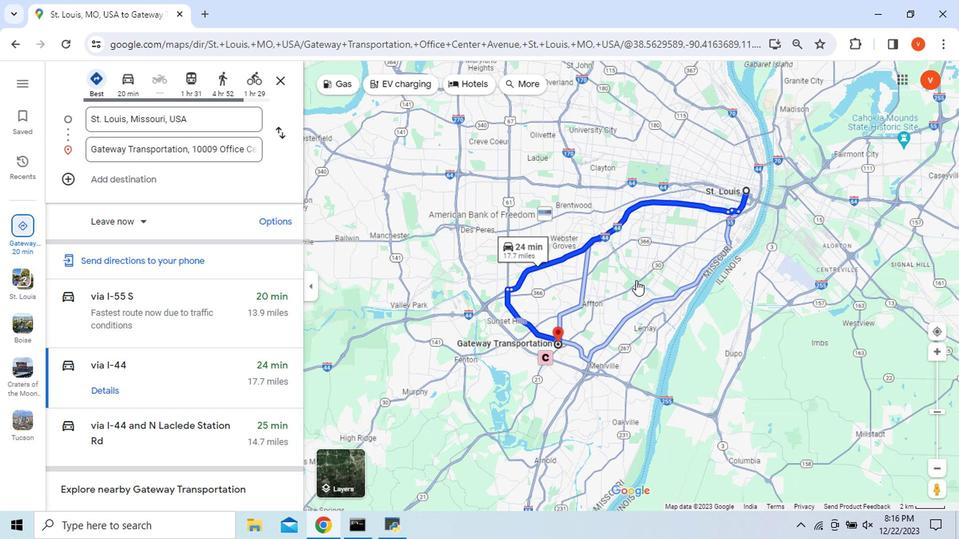 
Action: Mouse moved to (349, 453)
Screenshot: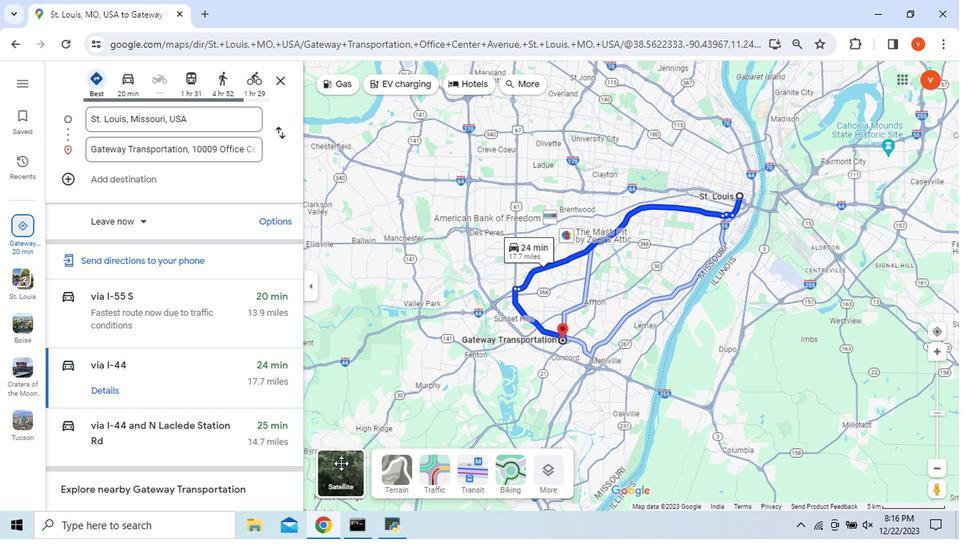 
Action: Mouse pressed left at (349, 453)
Screenshot: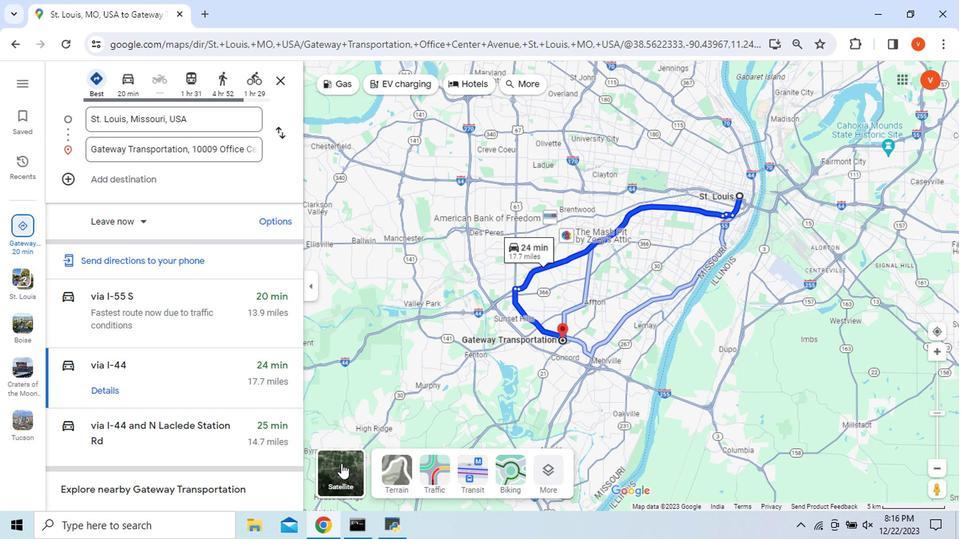 
Action: Mouse moved to (415, 365)
Screenshot: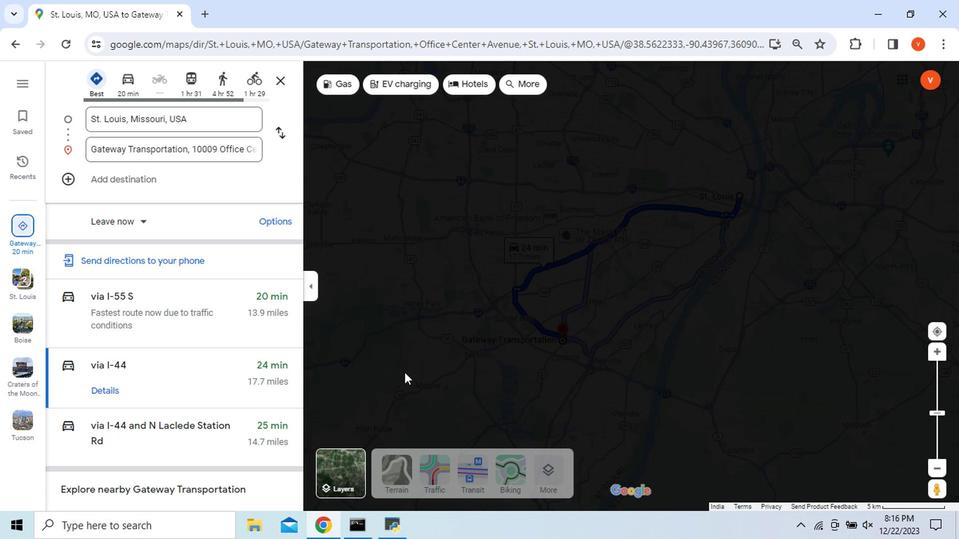 
Action: Mouse scrolled (415, 365) with delta (0, 0)
Screenshot: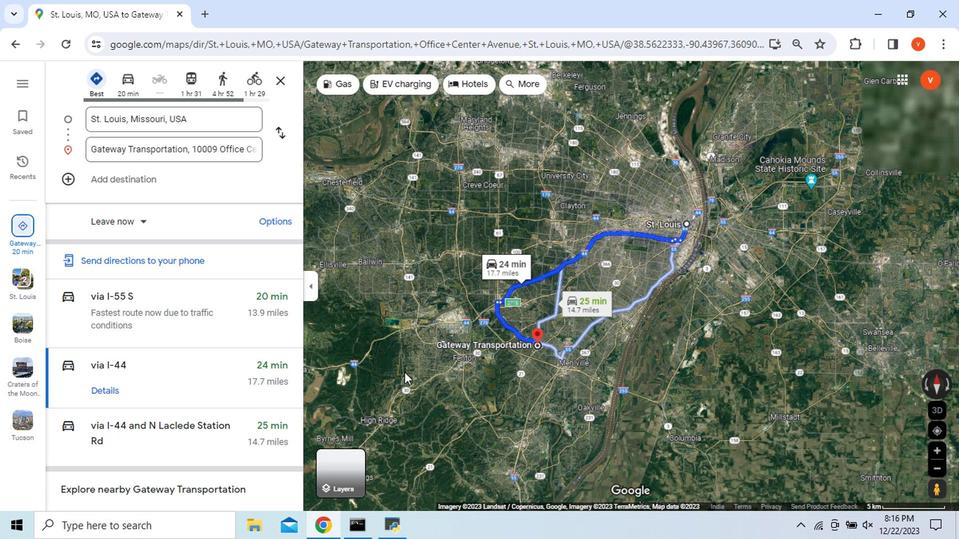 
Action: Mouse scrolled (415, 365) with delta (0, 0)
Screenshot: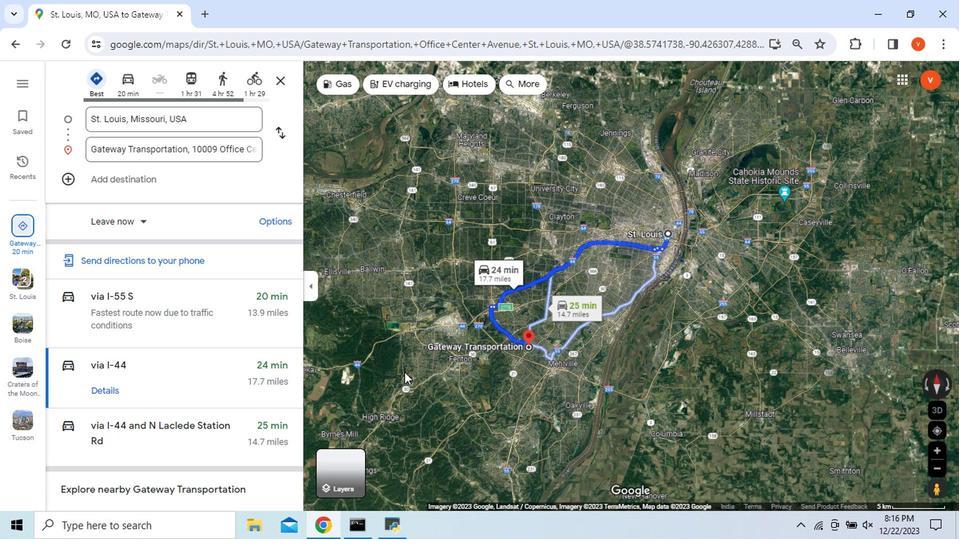 
Action: Mouse moved to (416, 363)
Screenshot: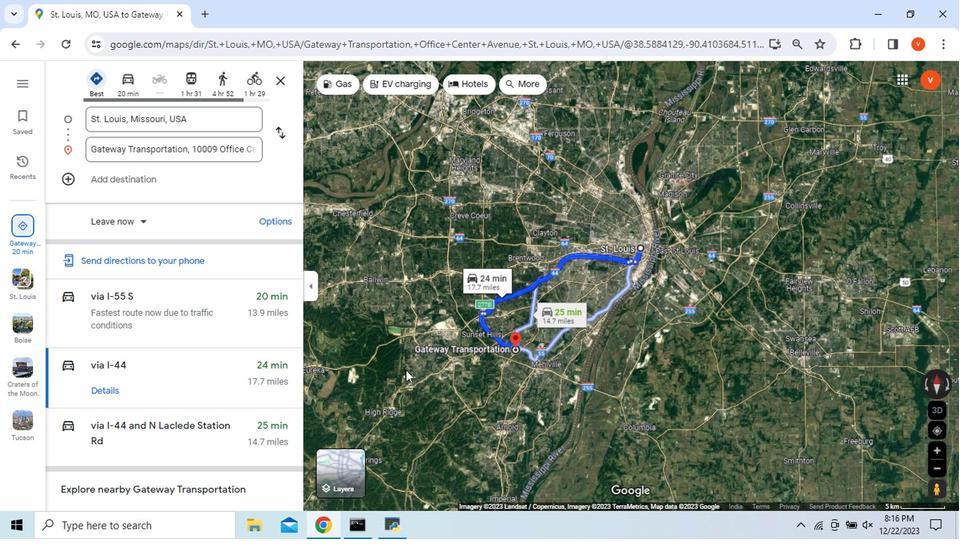 
Action: Mouse scrolled (416, 364) with delta (0, 0)
Screenshot: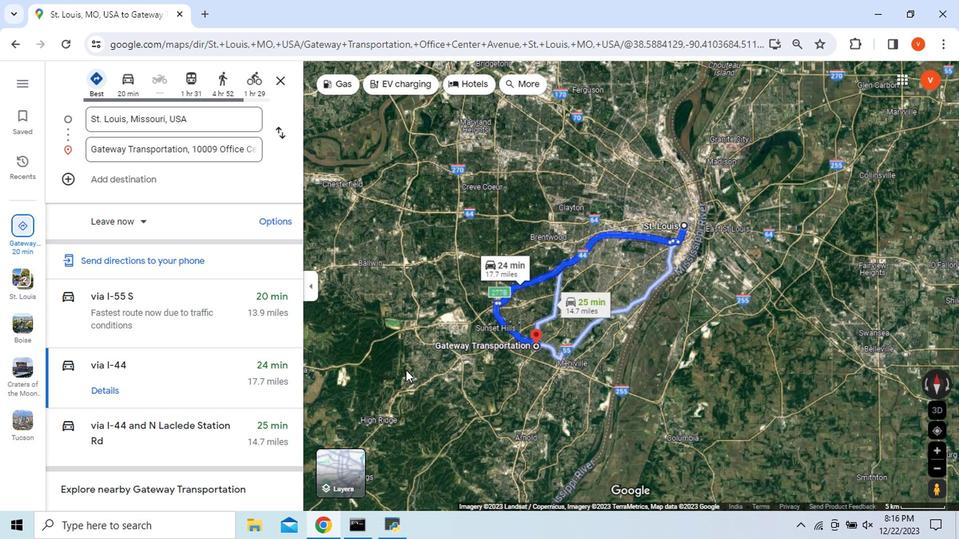 
Action: Mouse moved to (361, 458)
Screenshot: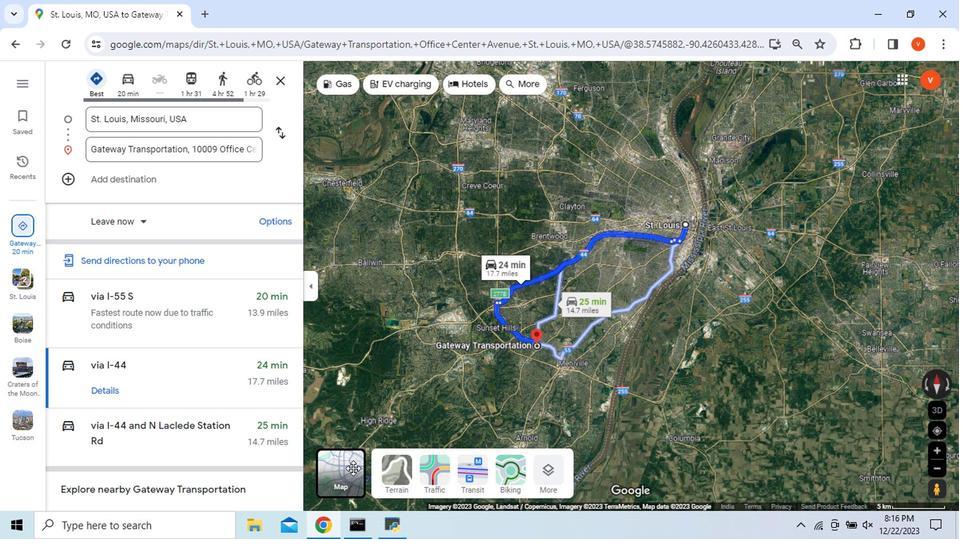
Action: Mouse pressed left at (361, 458)
Screenshot: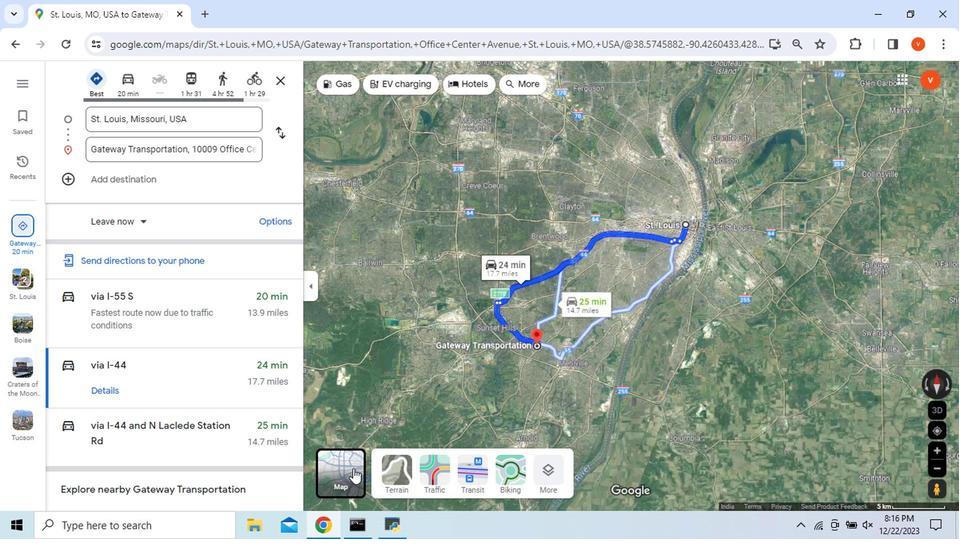 
Action: Mouse moved to (417, 388)
Screenshot: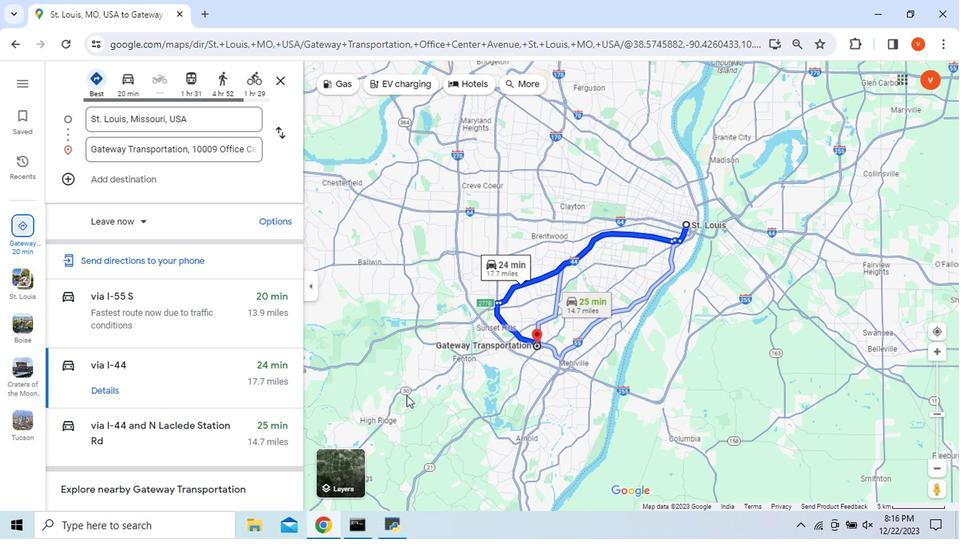 
